 Task: Add an event with the title Second Coffee Meeting with Business Partner, date ''2023/10/25'', time 9:15 AM to 11:15 AMand add a description: Participants will learn the importance of active listening in effective communication. They will explore techniques for improving listening skills, such as maintaining eye.Select event color  Sage . Add location for the event as: 789 Great Sphinx of Giza, Giza, Egypt, logged in from the account softage.6@softage.netand send the event invitation to softage.3@softage.net and softage.4@softage.net. Set a reminder for the event Weekly on Sunday
Action: Mouse moved to (94, 126)
Screenshot: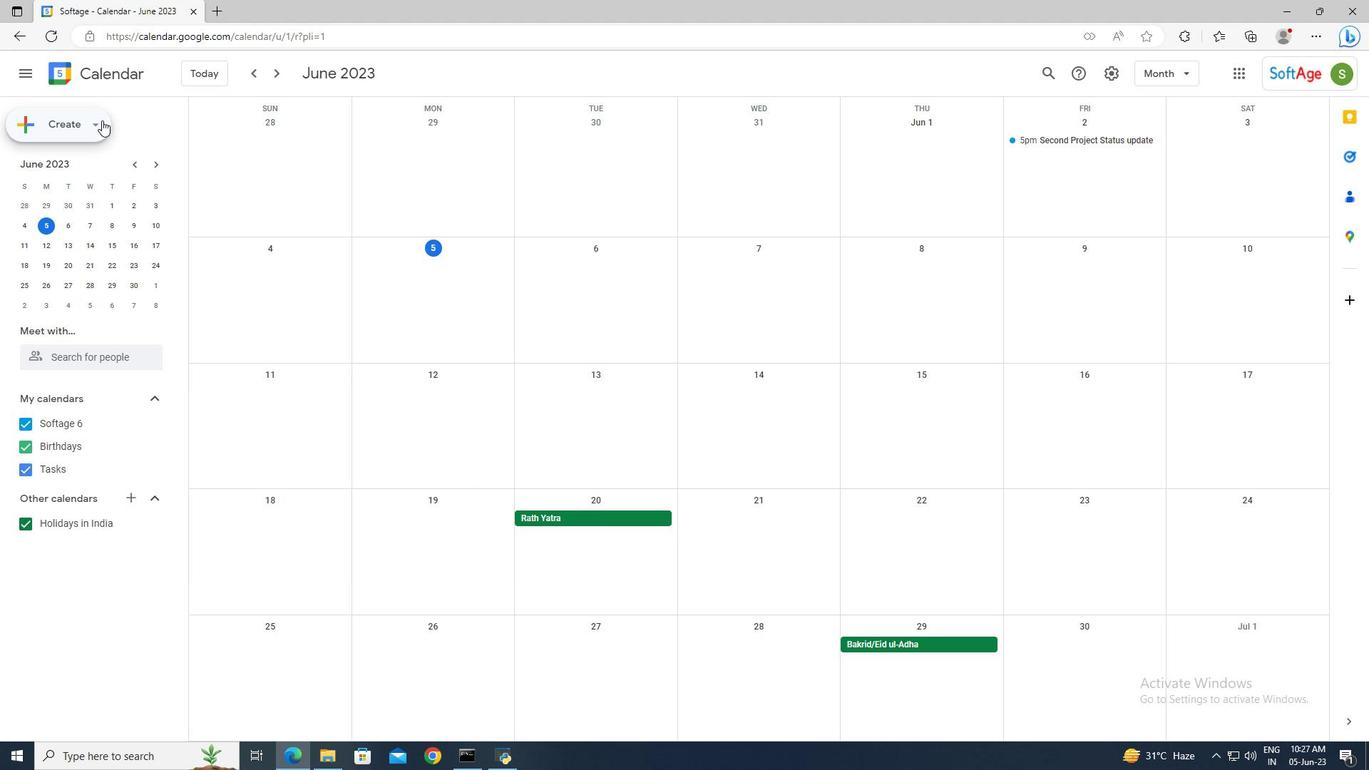 
Action: Mouse pressed left at (94, 126)
Screenshot: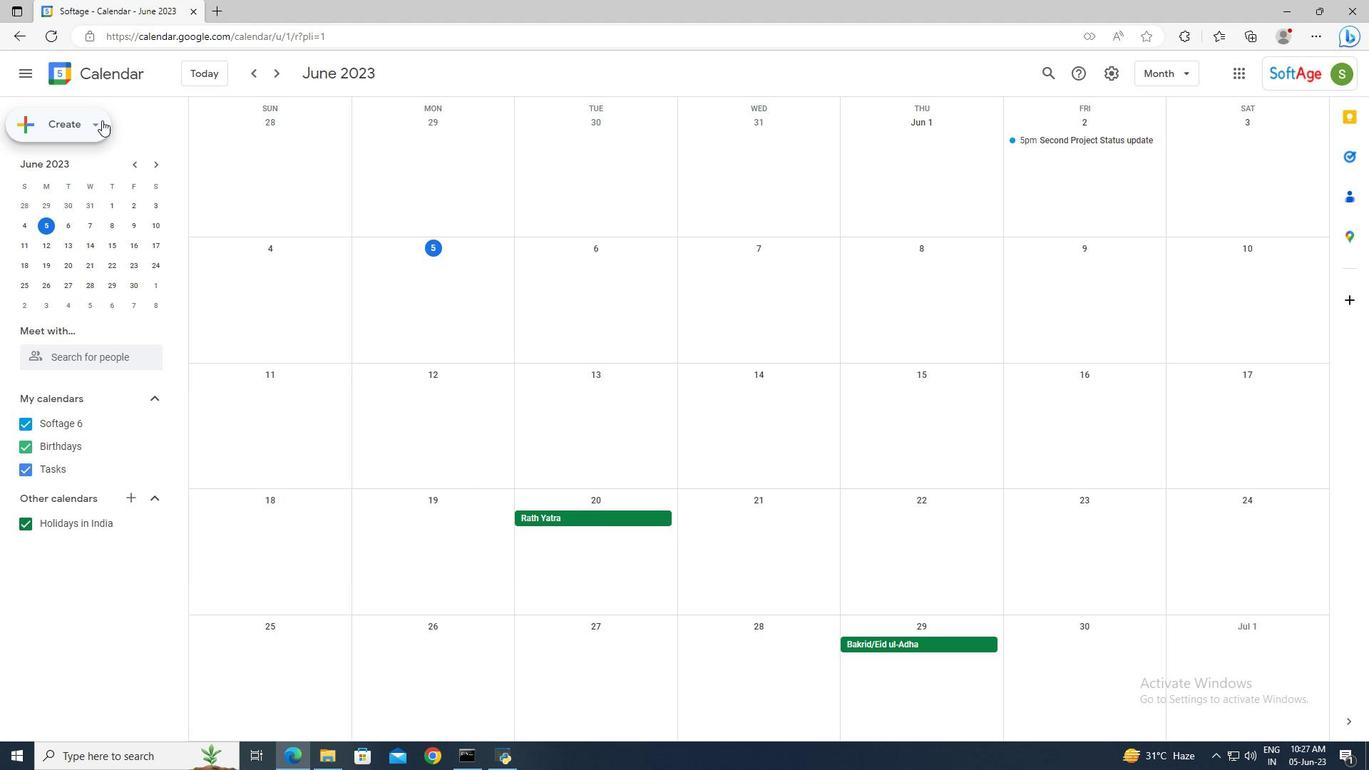 
Action: Mouse moved to (91, 159)
Screenshot: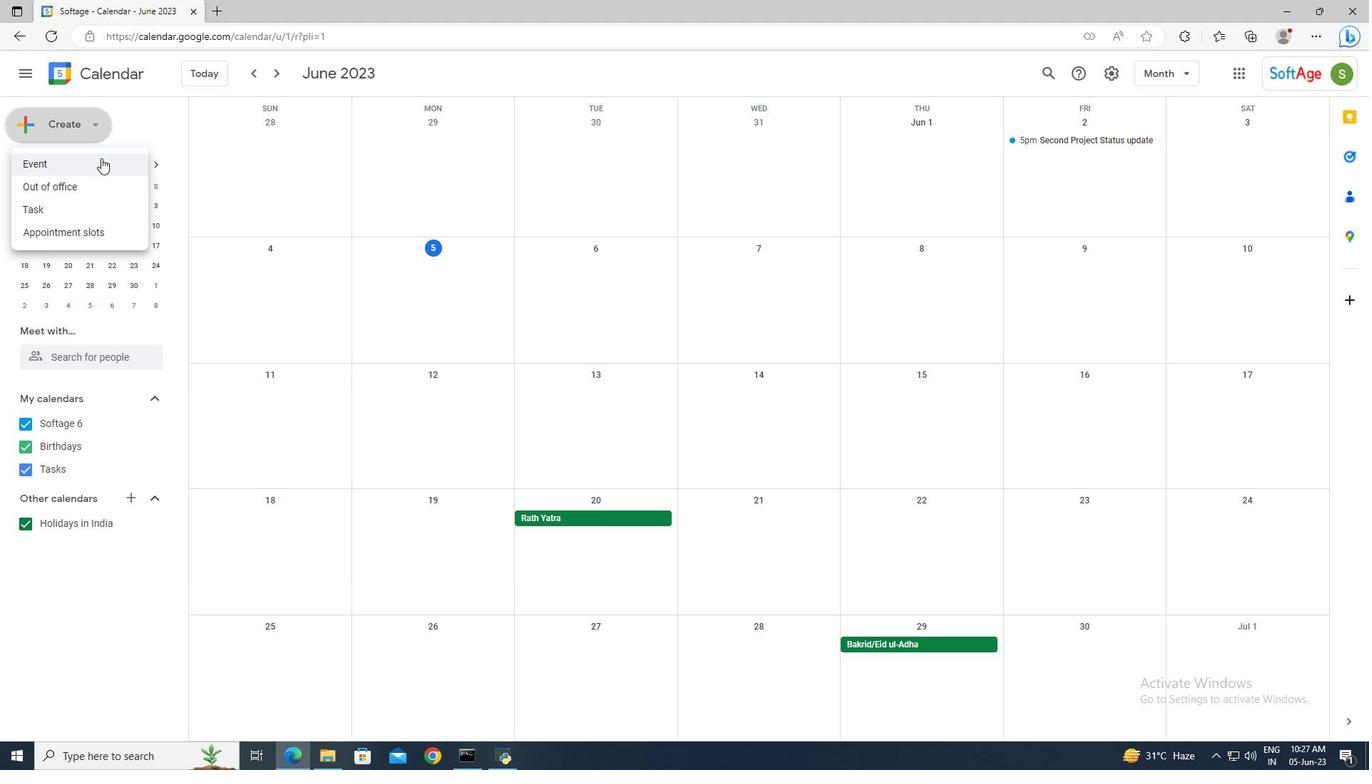 
Action: Mouse pressed left at (91, 159)
Screenshot: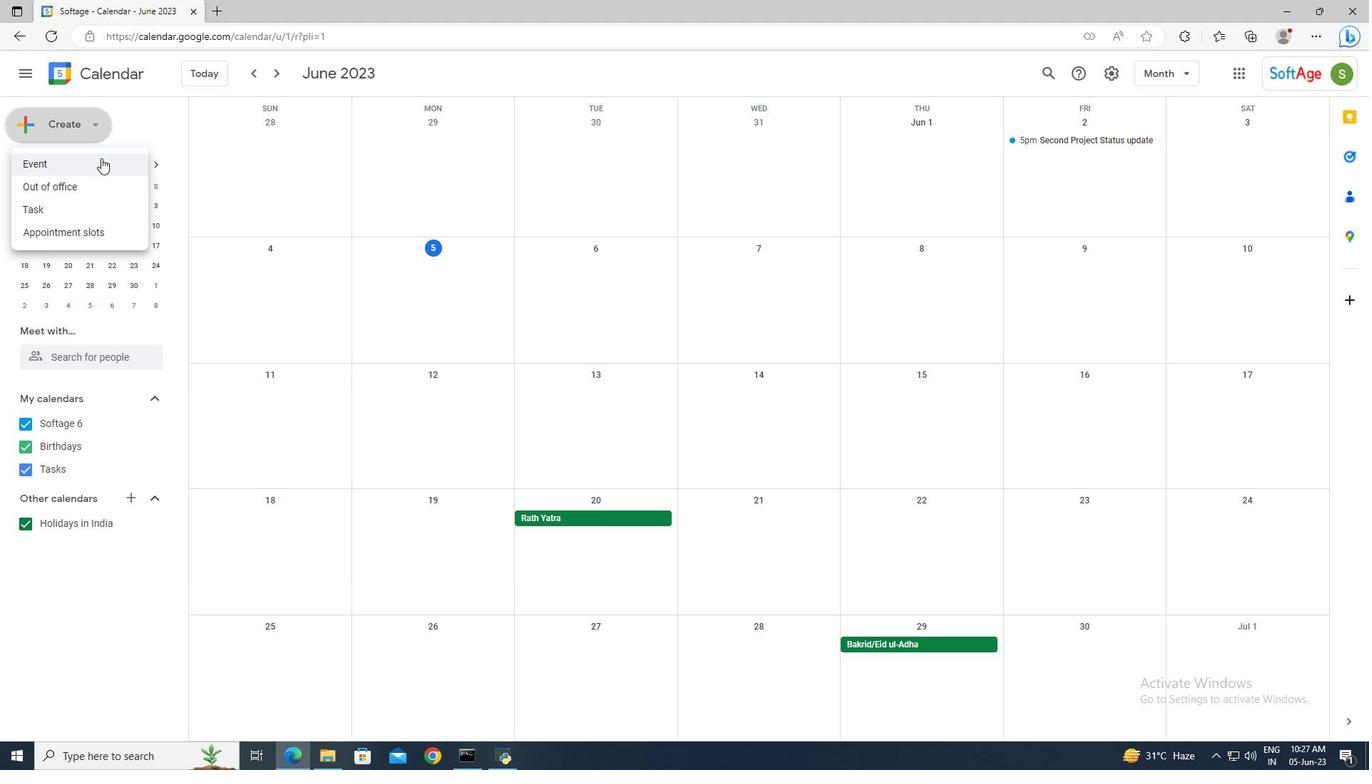 
Action: Mouse moved to (221, 562)
Screenshot: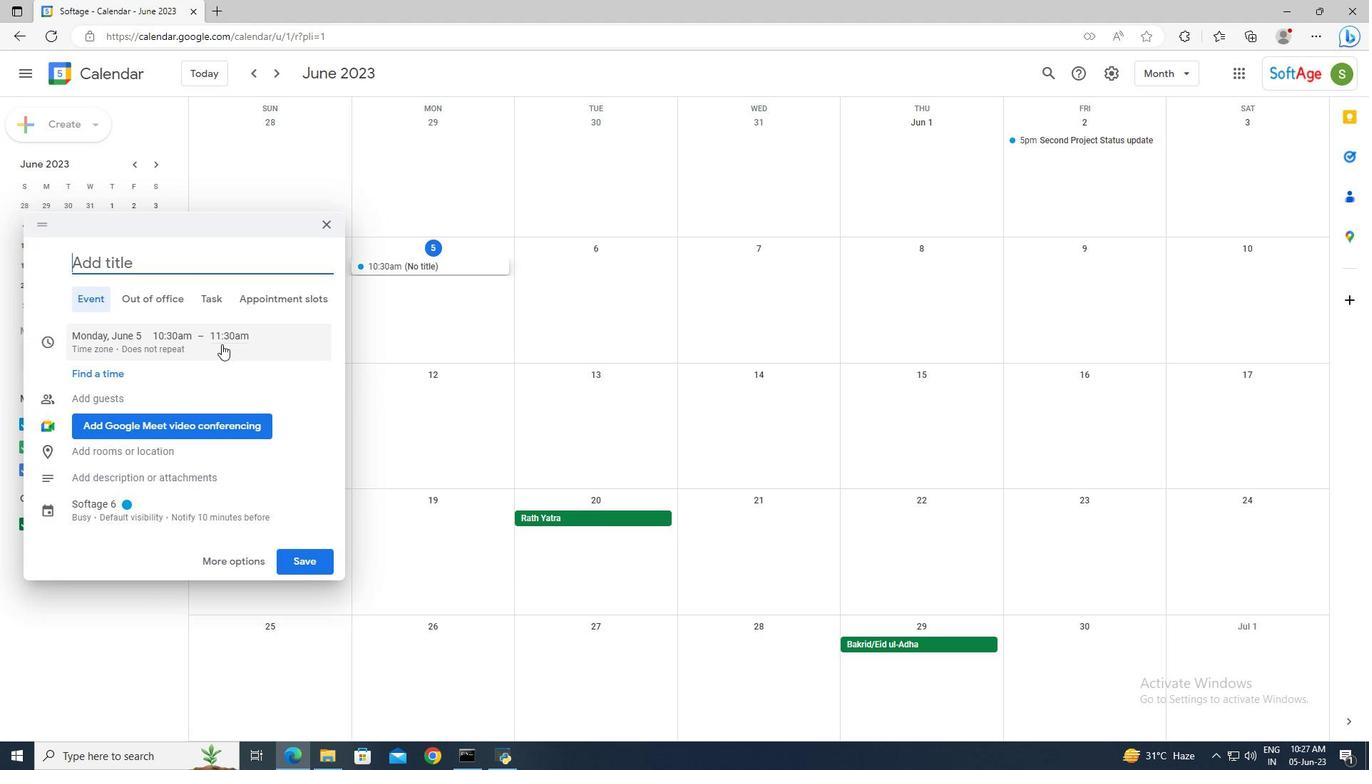 
Action: Mouse pressed left at (221, 562)
Screenshot: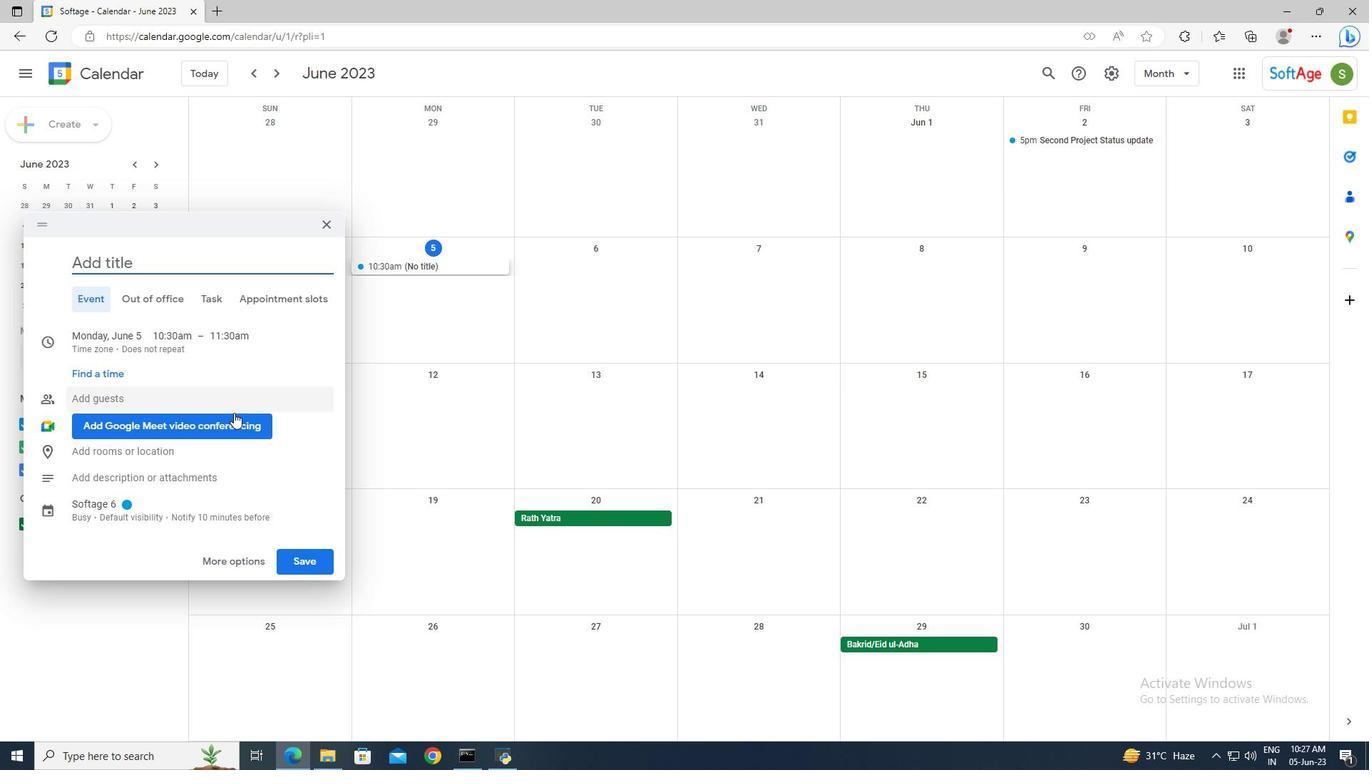 
Action: Mouse moved to (233, 79)
Screenshot: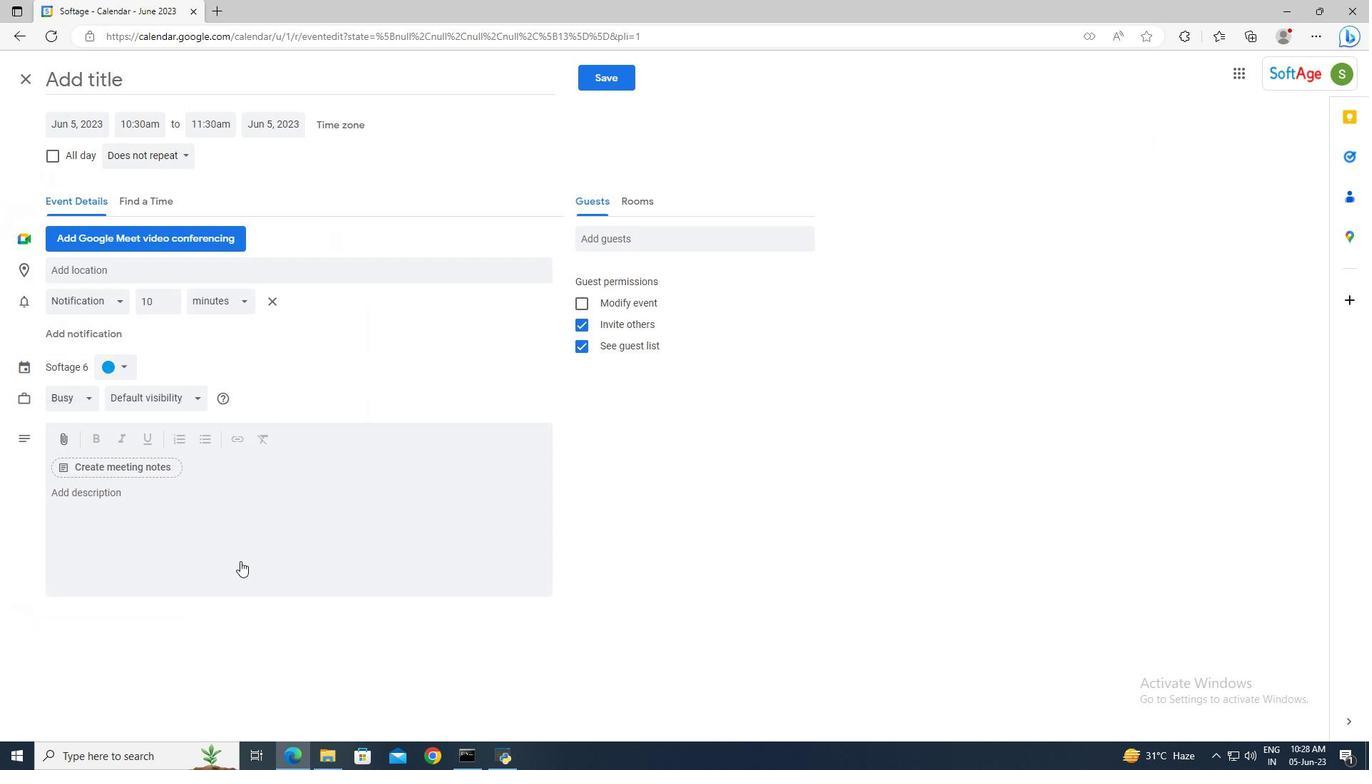 
Action: Mouse pressed left at (233, 79)
Screenshot: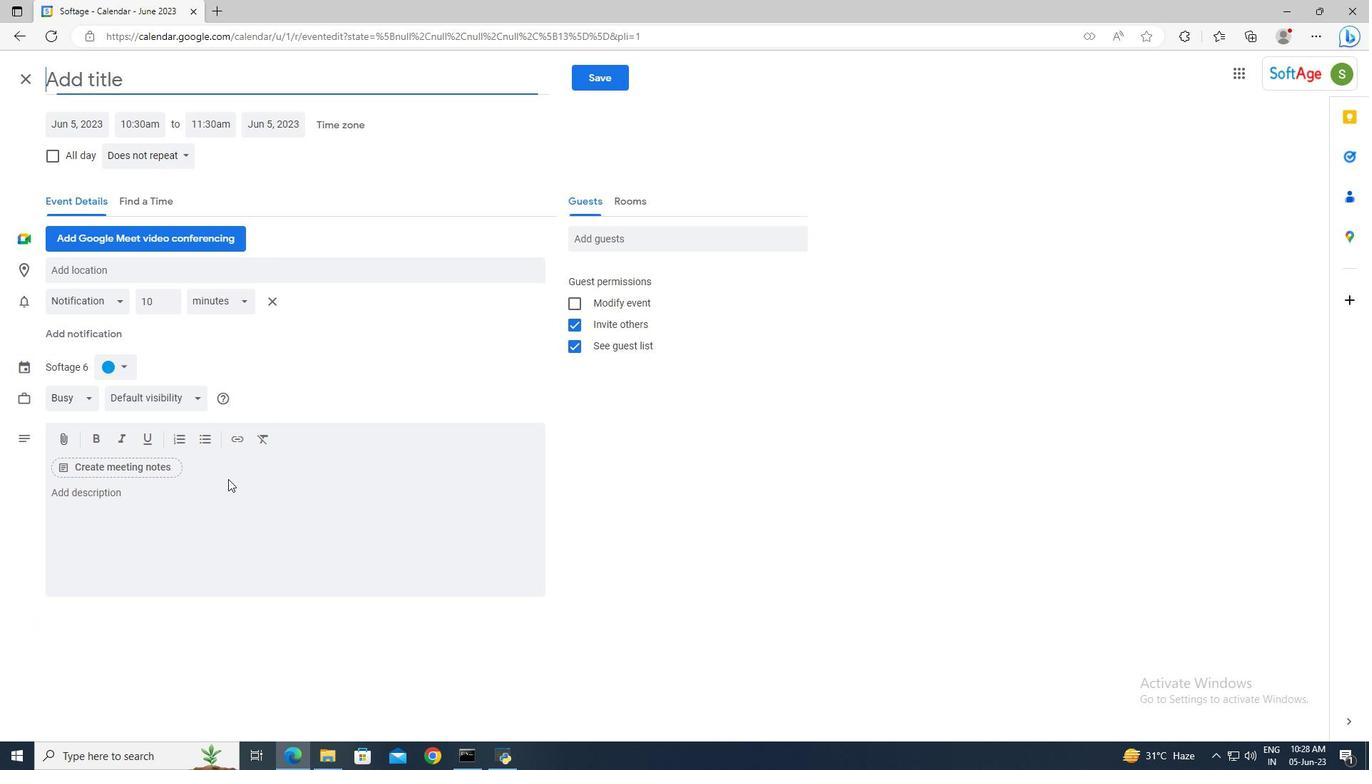 
Action: Mouse moved to (233, 79)
Screenshot: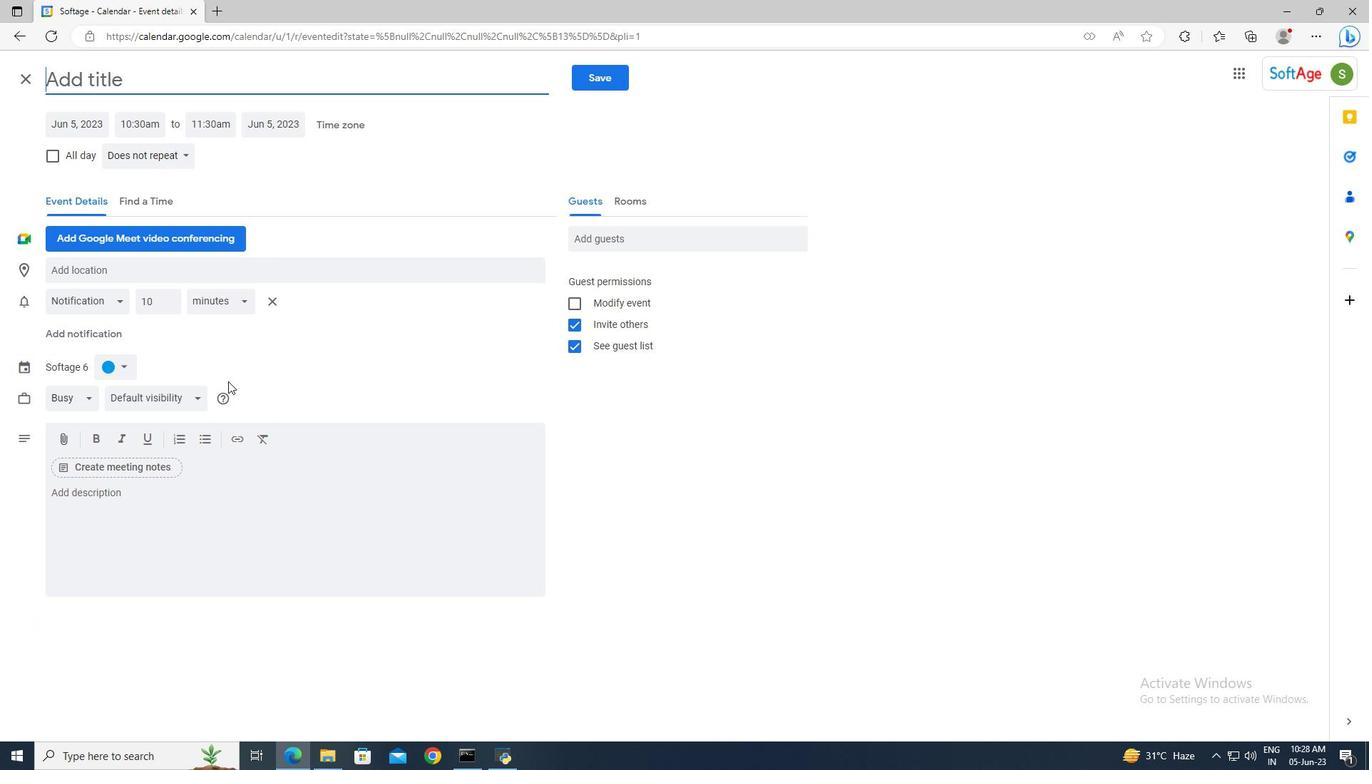 
Action: Key pressed <Key.shift>Second<Key.space><Key.shift>Coffee<Key.space><Key.shift>Meeting<Key.space>with<Key.space><Key.shift>Business<Key.space><Key.shift>Partner<Key.enter>
Screenshot: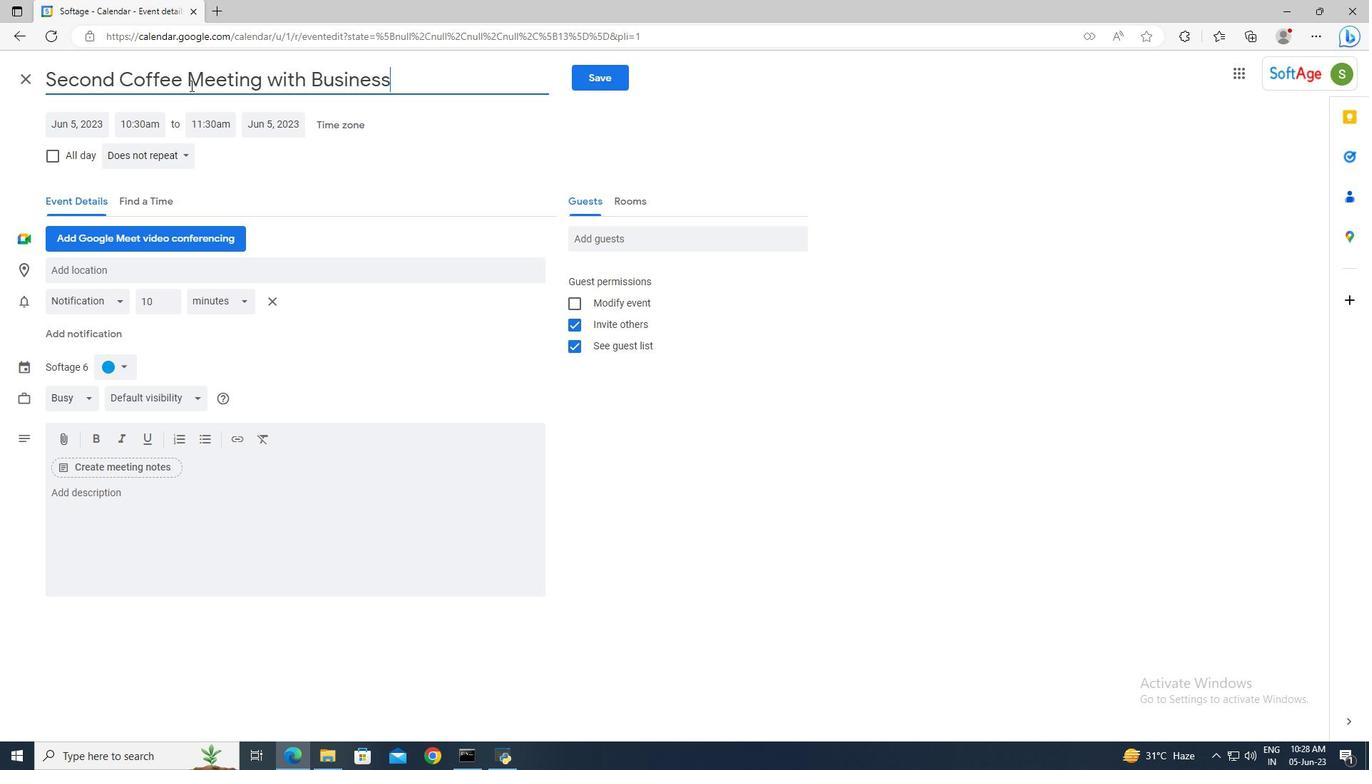 
Action: Mouse moved to (102, 120)
Screenshot: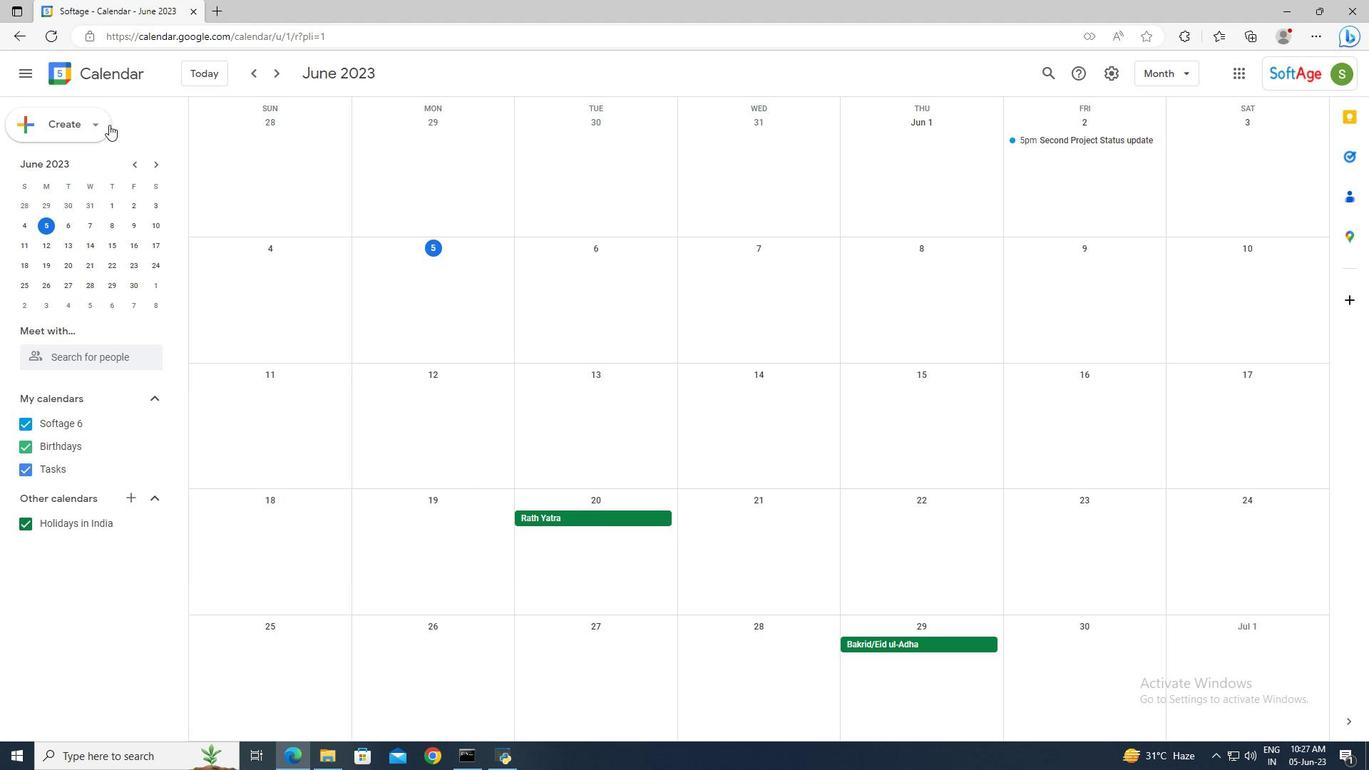
Action: Mouse pressed left at (102, 120)
Screenshot: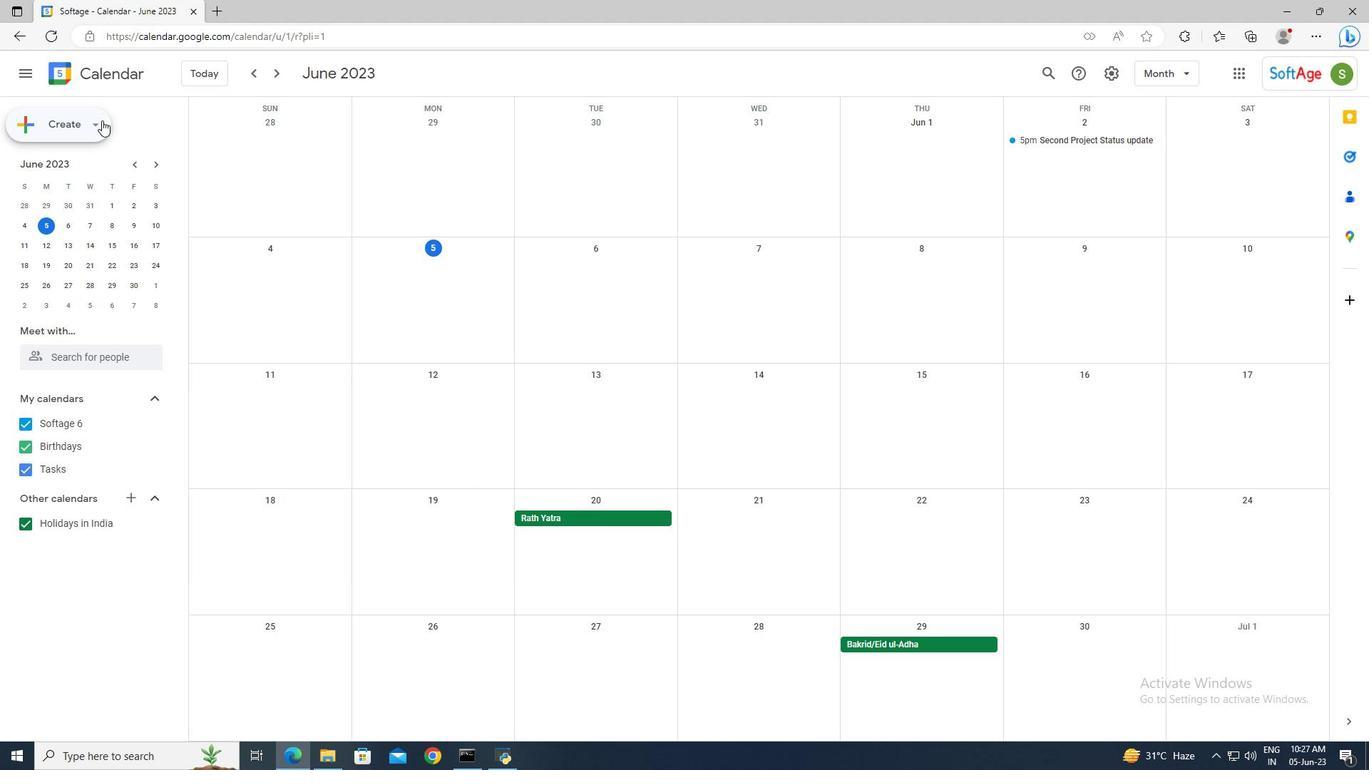 
Action: Mouse moved to (101, 158)
Screenshot: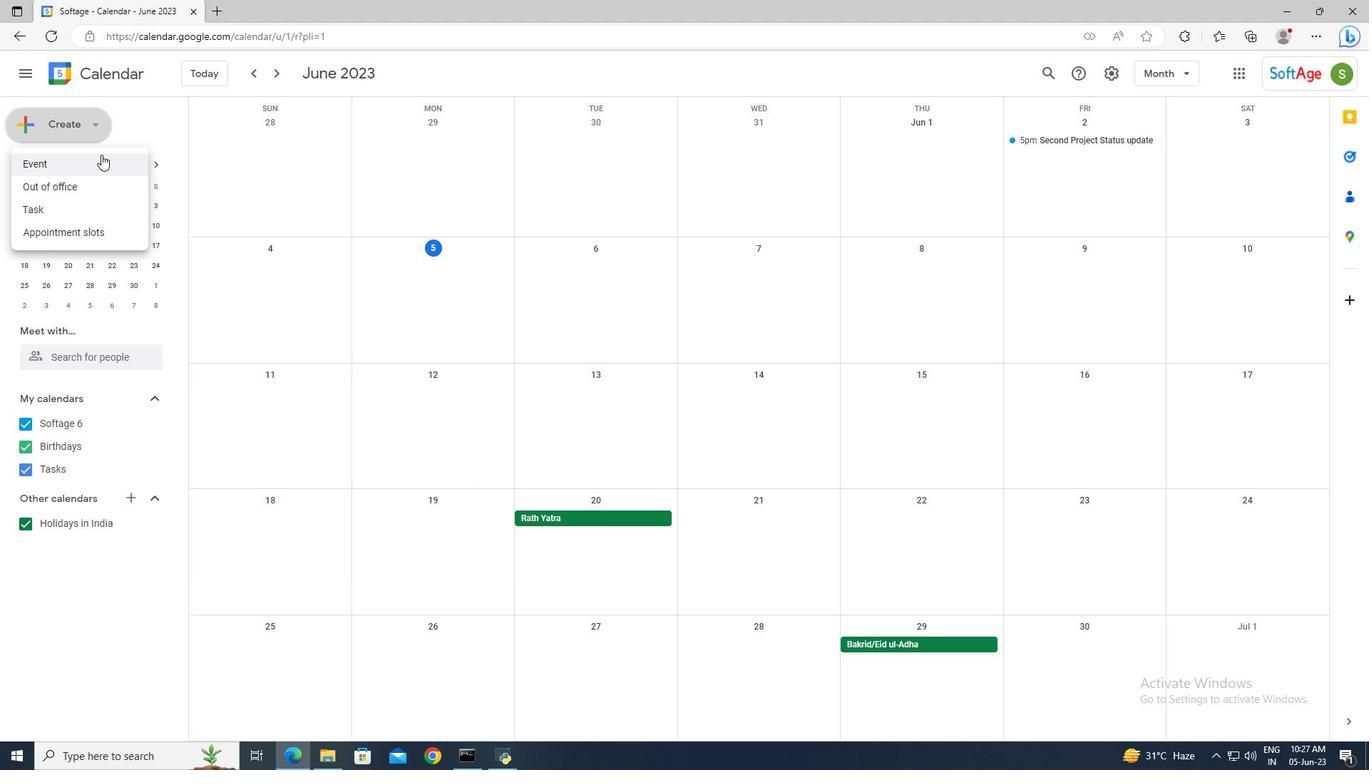 
Action: Mouse pressed left at (101, 158)
Screenshot: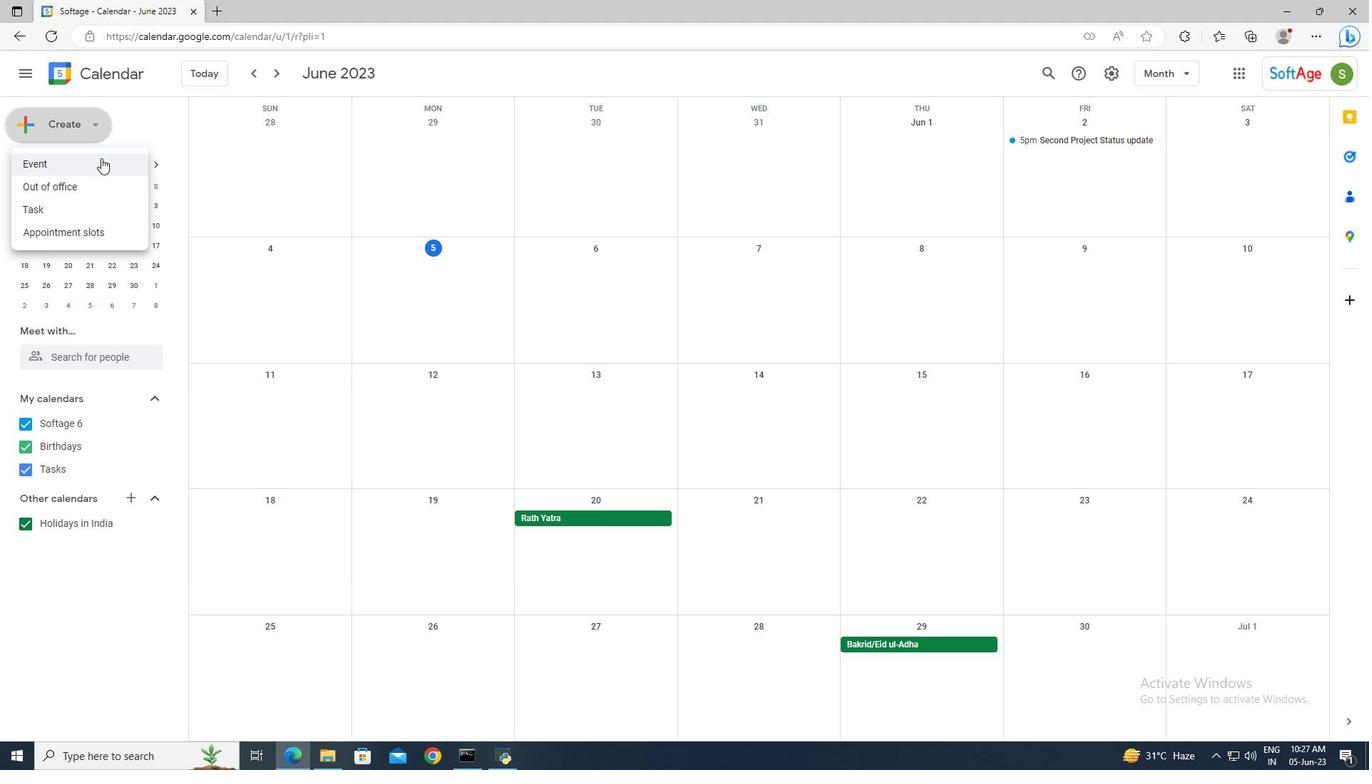 
Action: Mouse moved to (239, 565)
Screenshot: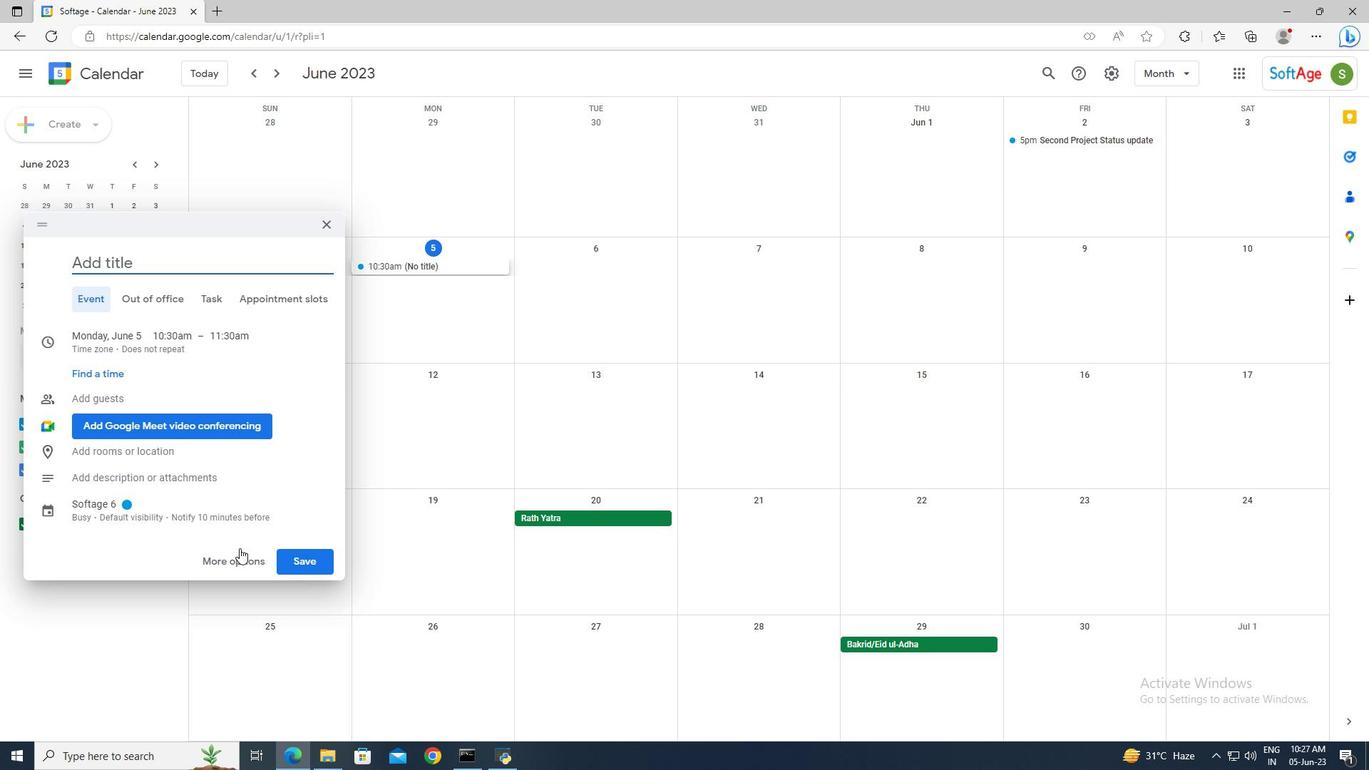 
Action: Mouse pressed left at (239, 565)
Screenshot: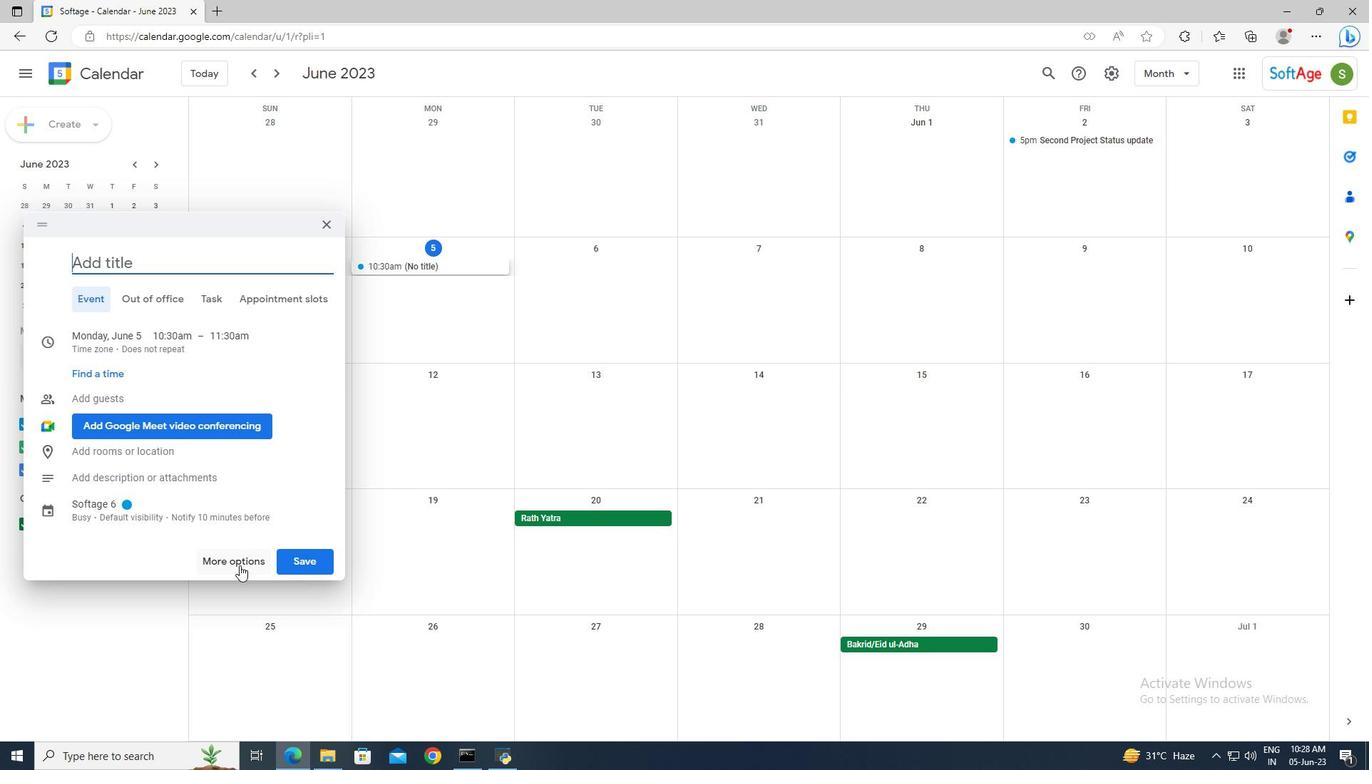 
Action: Mouse moved to (190, 85)
Screenshot: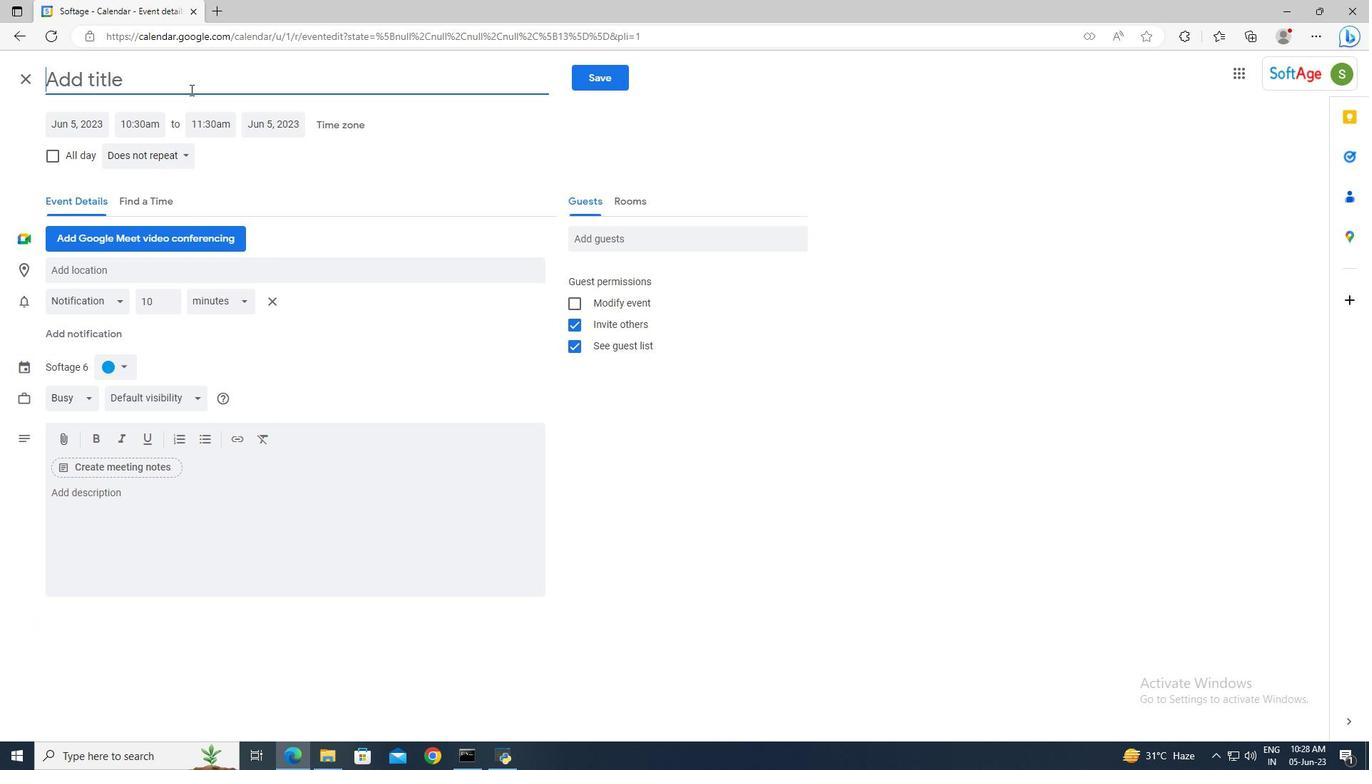 
Action: Mouse pressed left at (190, 85)
Screenshot: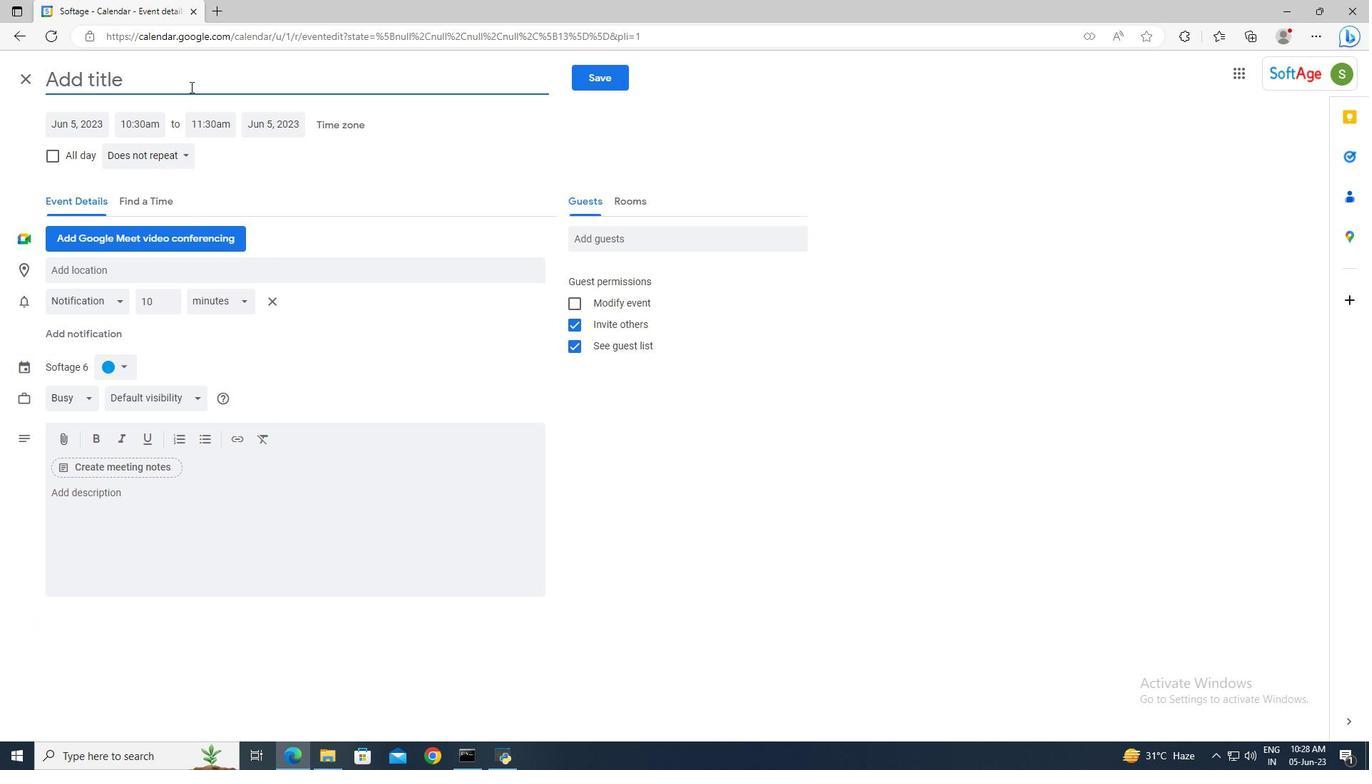
Action: Key pressed <Key.shift>Second<Key.space><Key.shift>Coffe<Key.space><Key.shift><Key.backspace>e<Key.space><Key.shift>Meeting<Key.space>with<Key.space><Key.shift>Business<Key.space><Key.shift>Partner
Screenshot: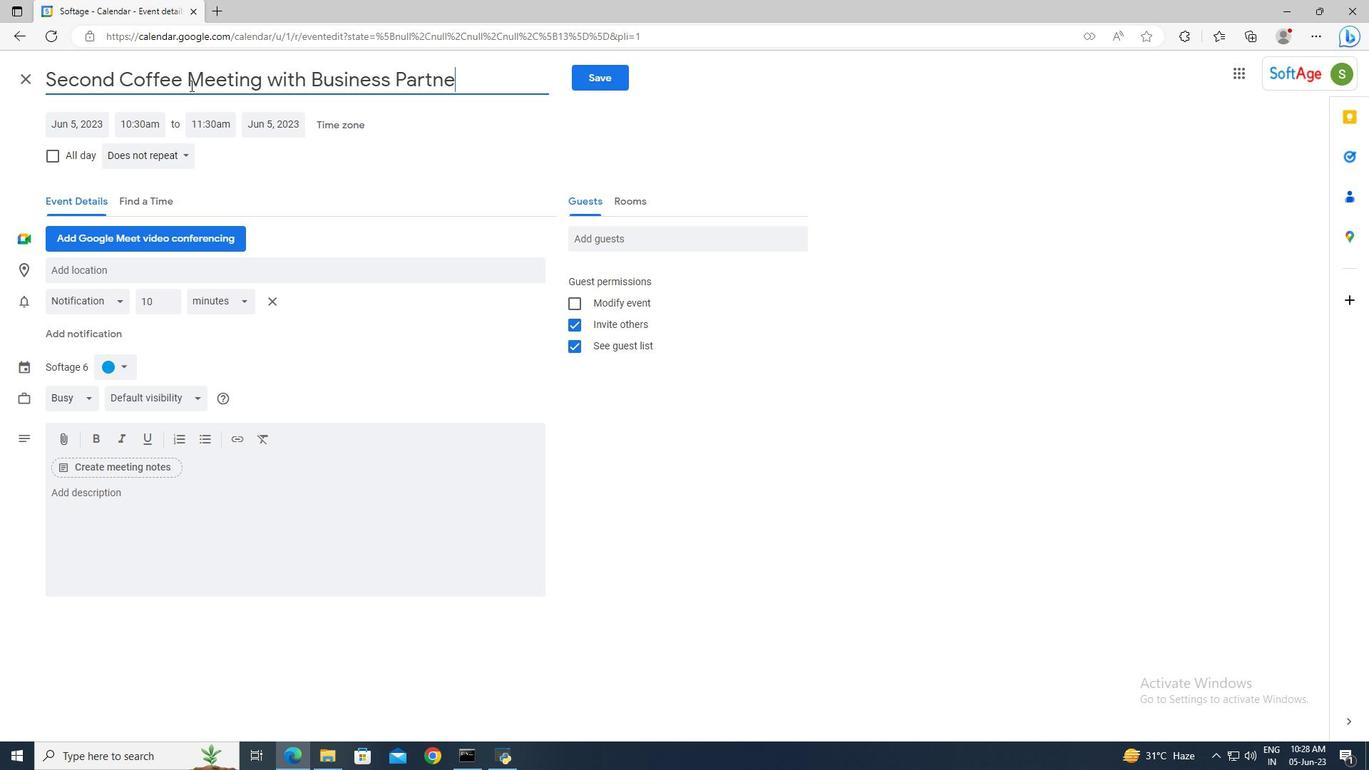 
Action: Mouse moved to (67, 124)
Screenshot: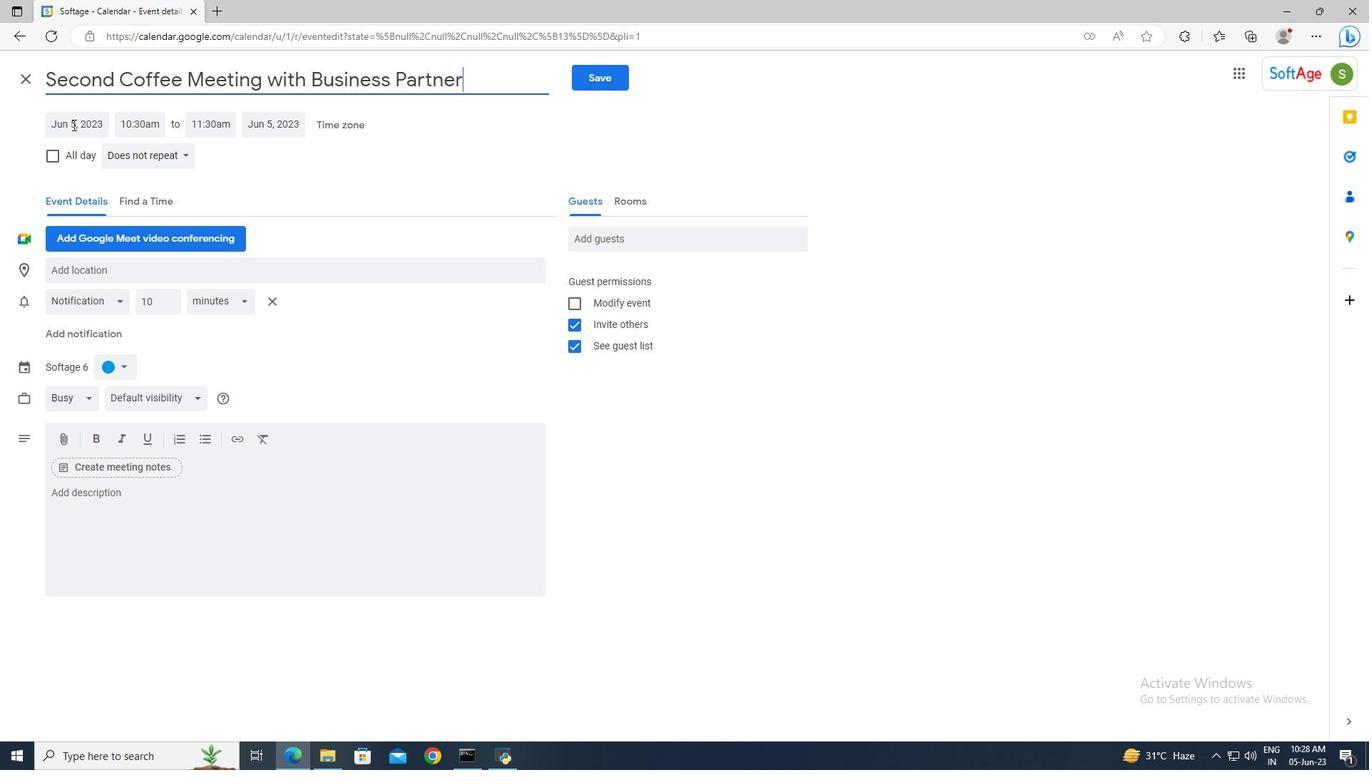 
Action: Mouse pressed left at (67, 124)
Screenshot: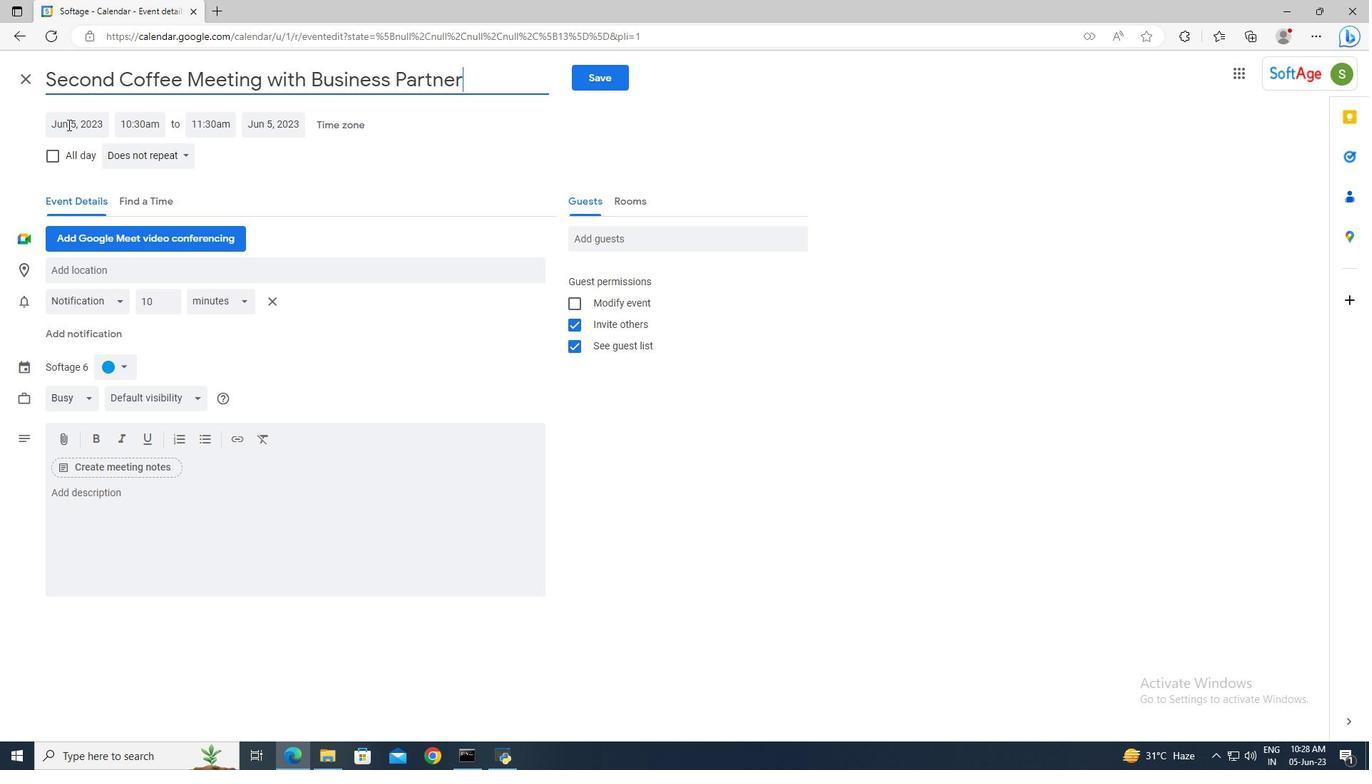 
Action: Mouse moved to (222, 154)
Screenshot: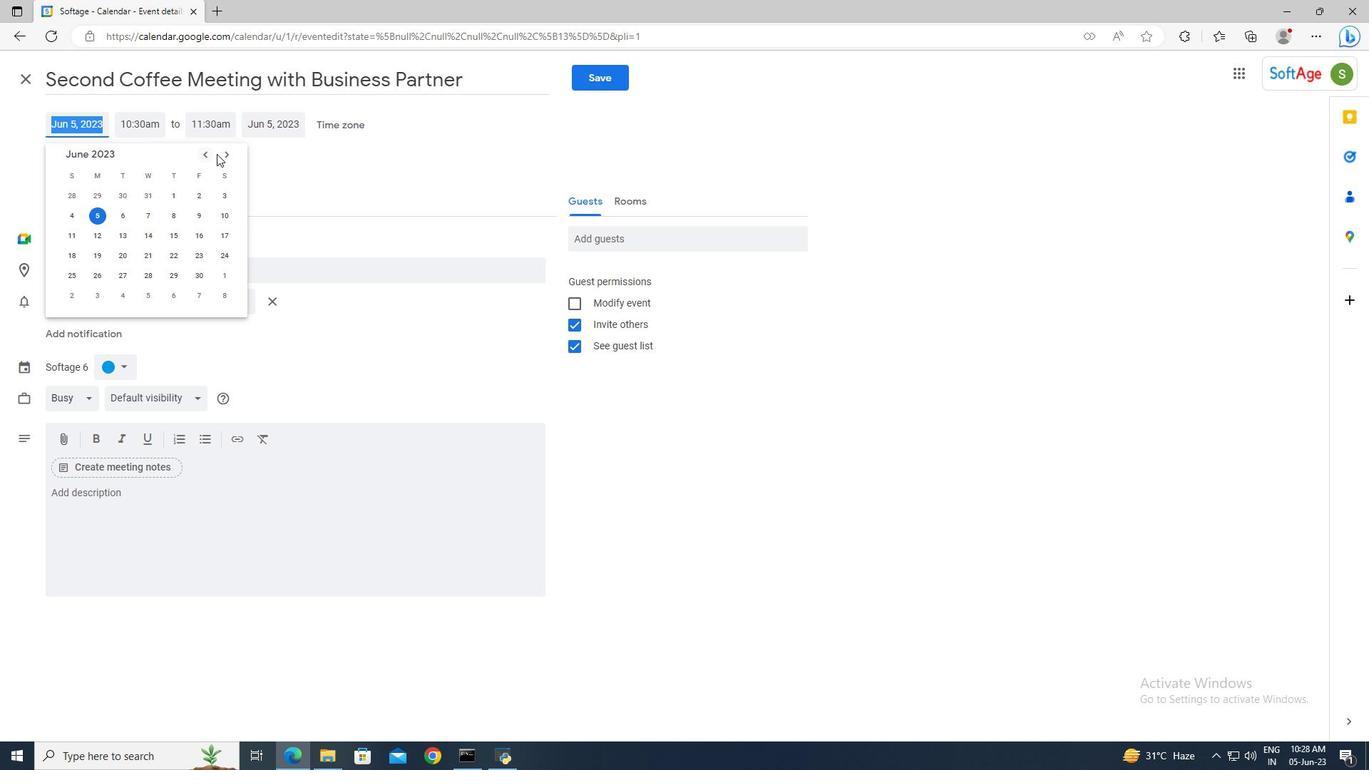 
Action: Mouse pressed left at (222, 154)
Screenshot: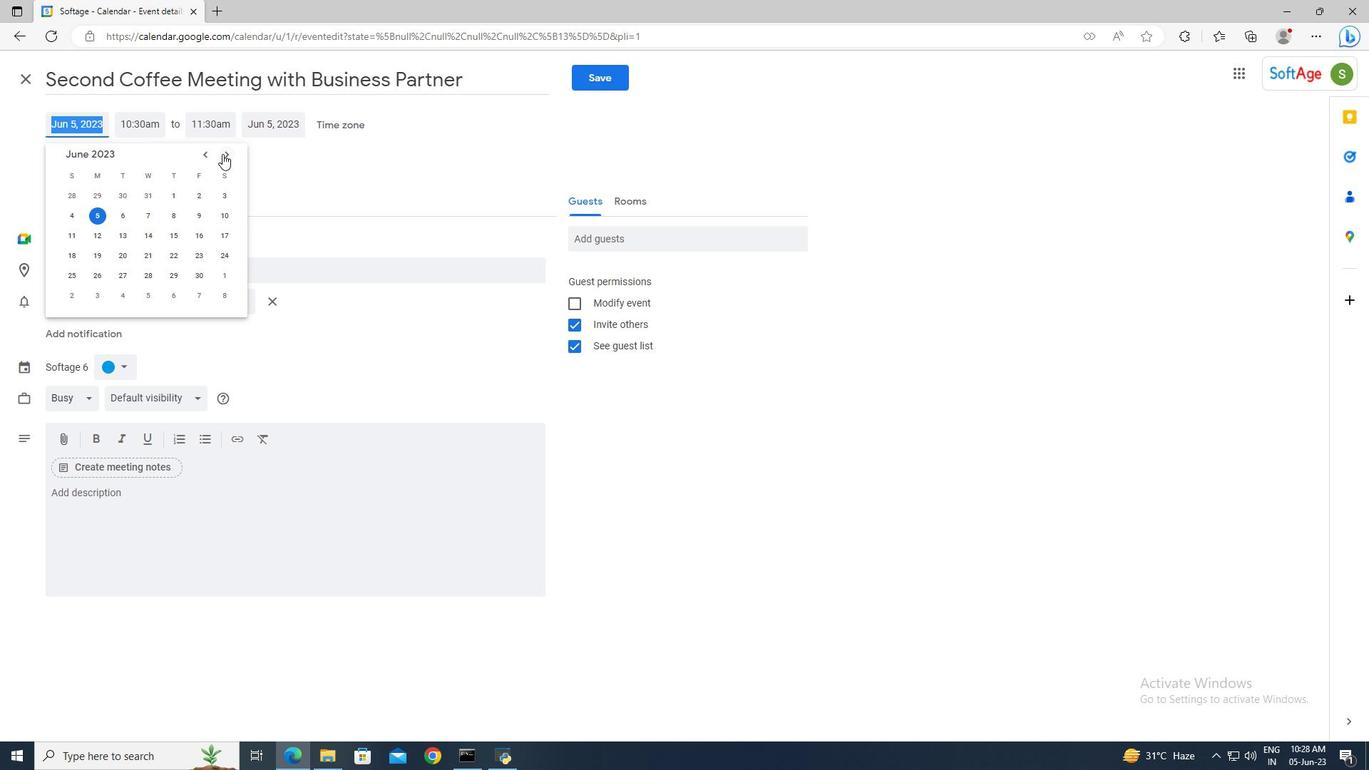 
Action: Mouse pressed left at (222, 154)
Screenshot: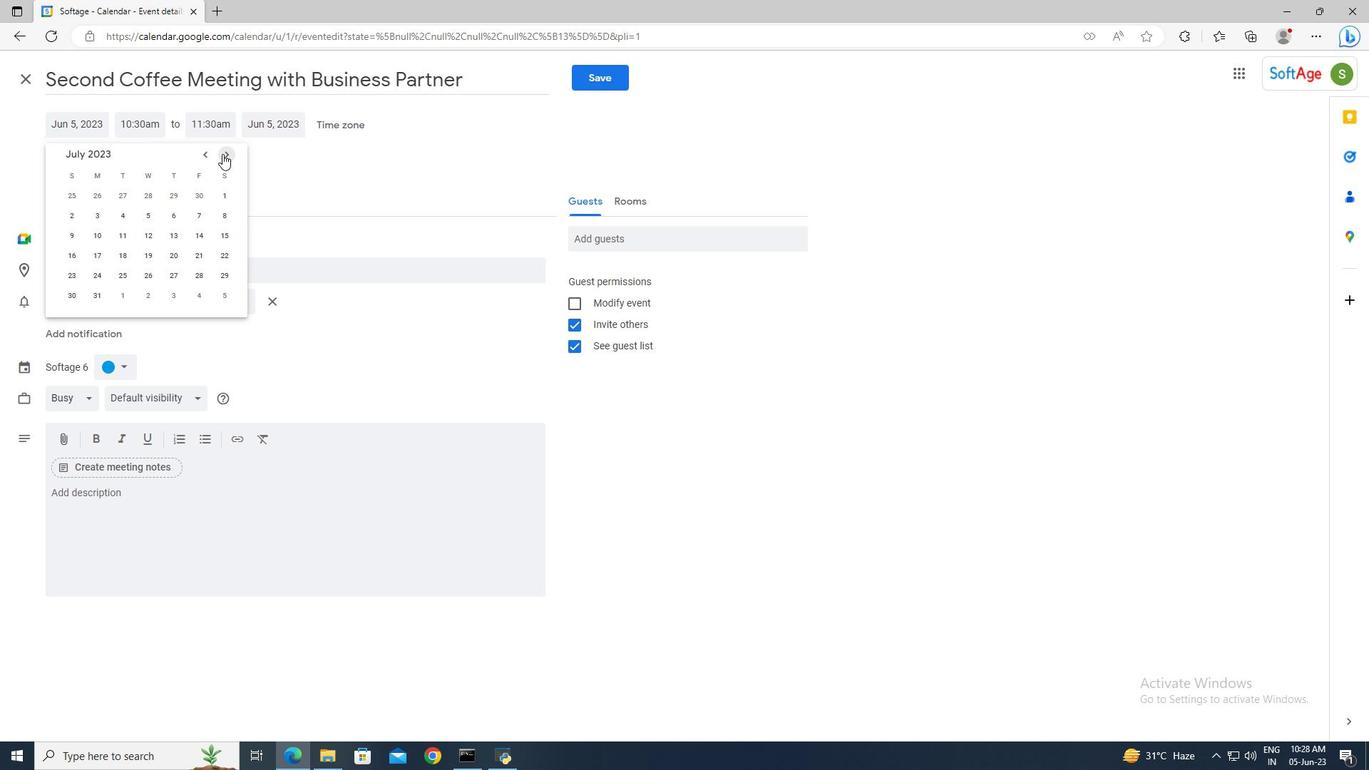 
Action: Mouse pressed left at (222, 154)
Screenshot: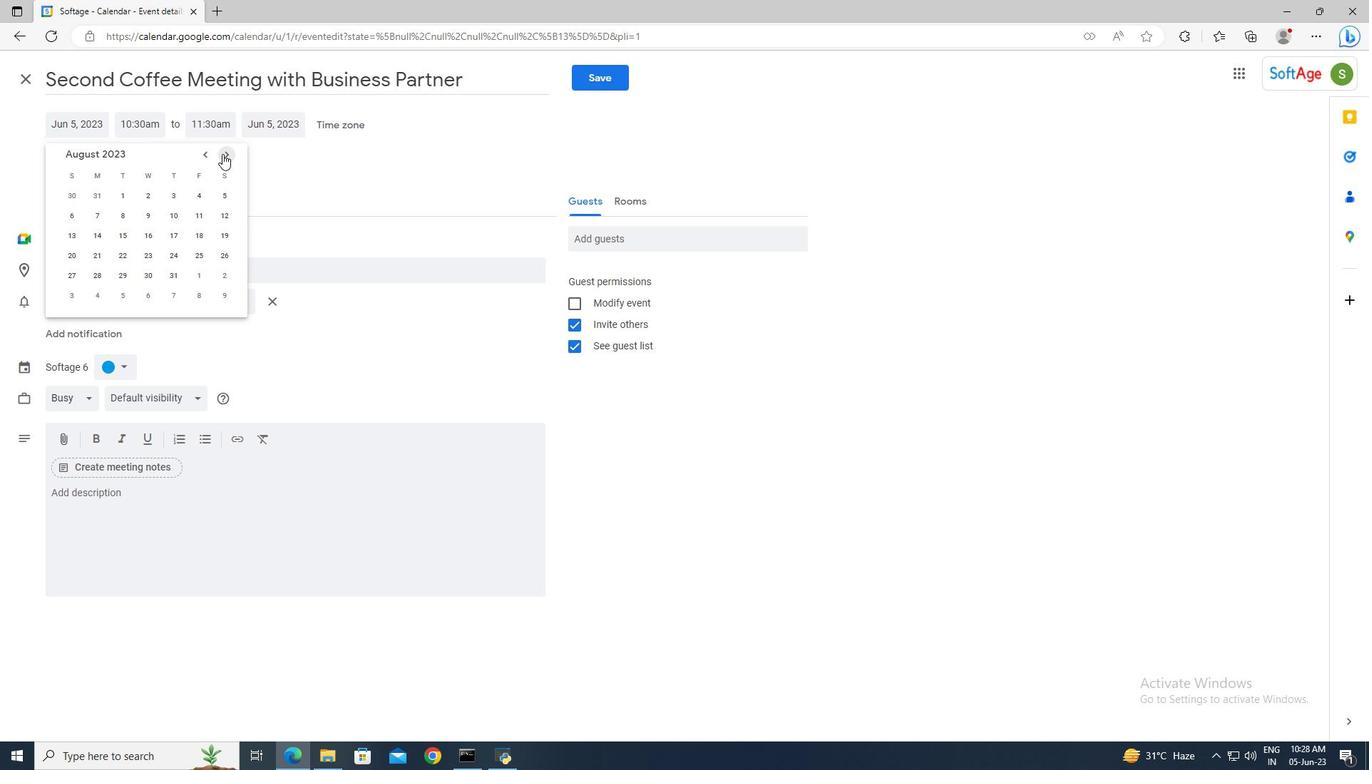 
Action: Mouse pressed left at (222, 154)
Screenshot: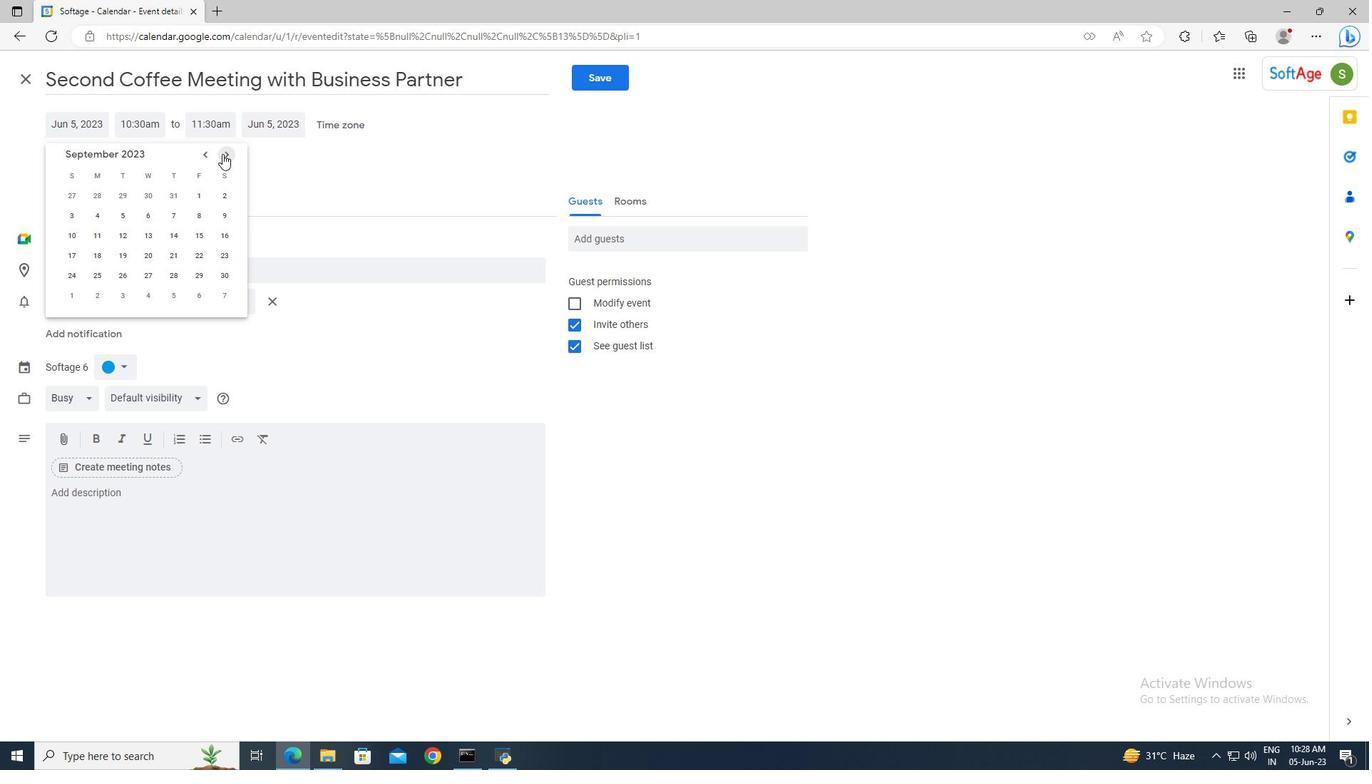 
Action: Mouse moved to (151, 253)
Screenshot: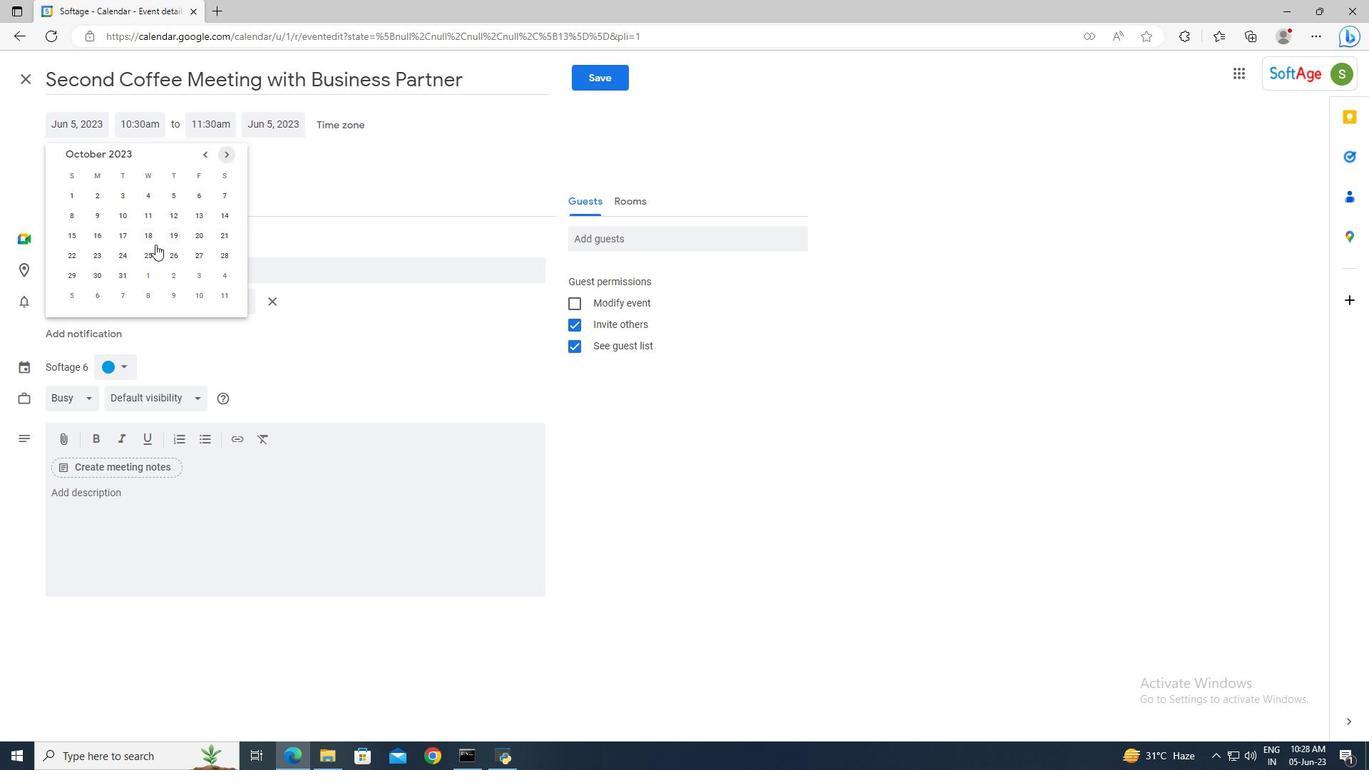 
Action: Mouse pressed left at (151, 253)
Screenshot: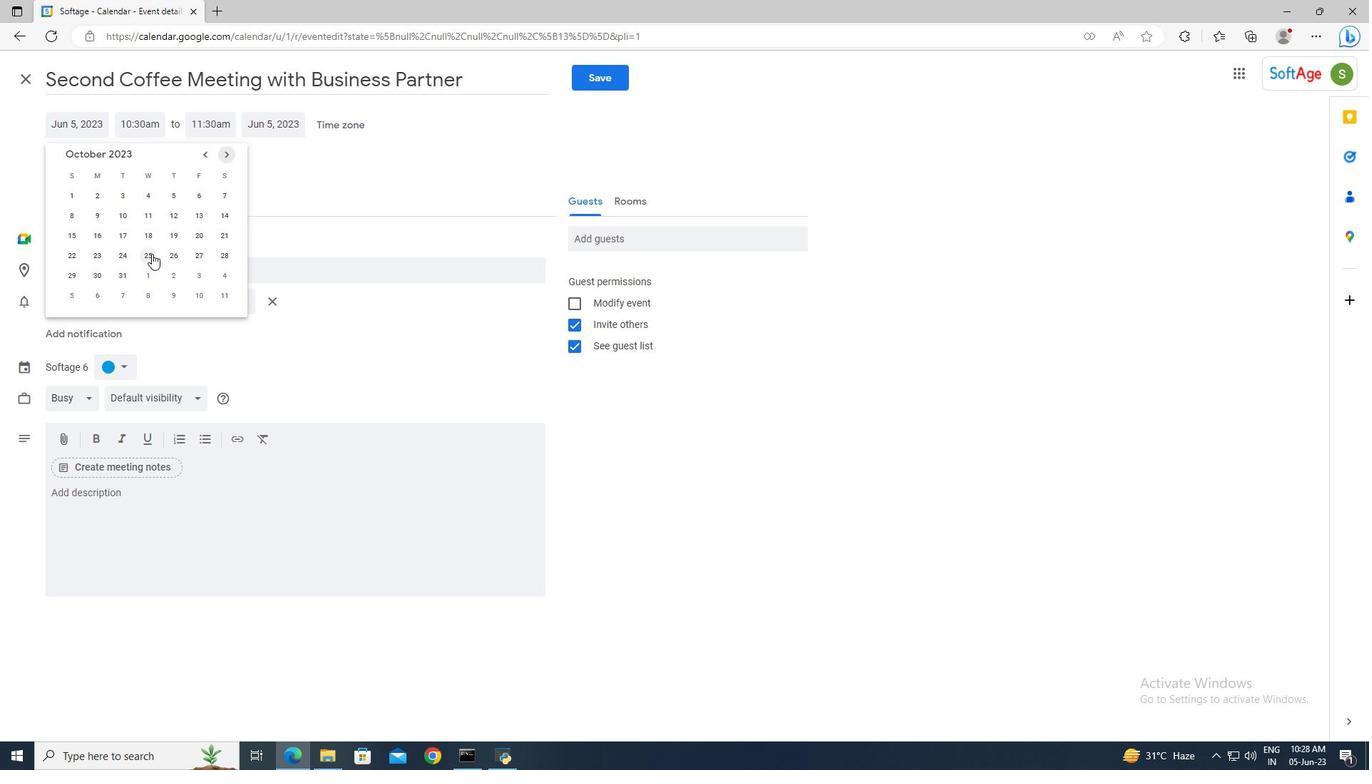 
Action: Mouse moved to (151, 126)
Screenshot: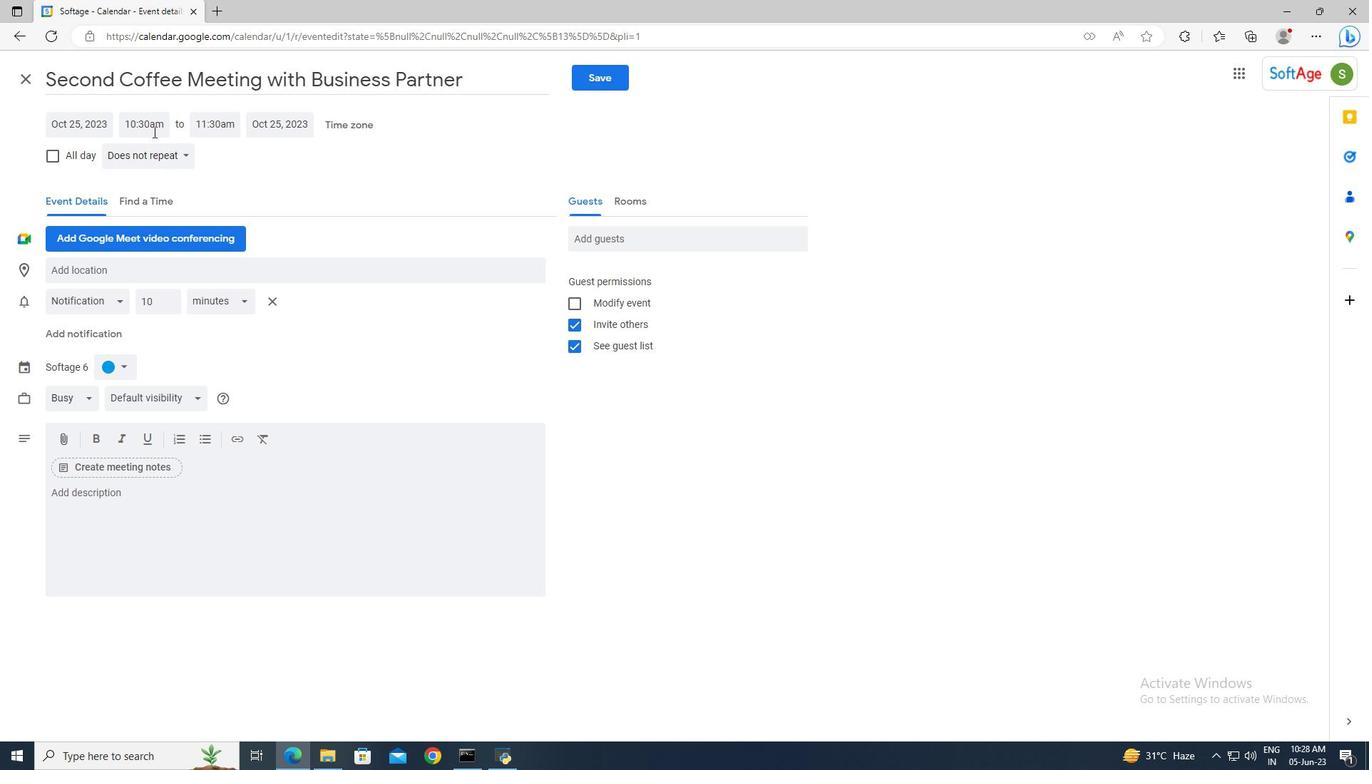 
Action: Mouse pressed left at (151, 126)
Screenshot: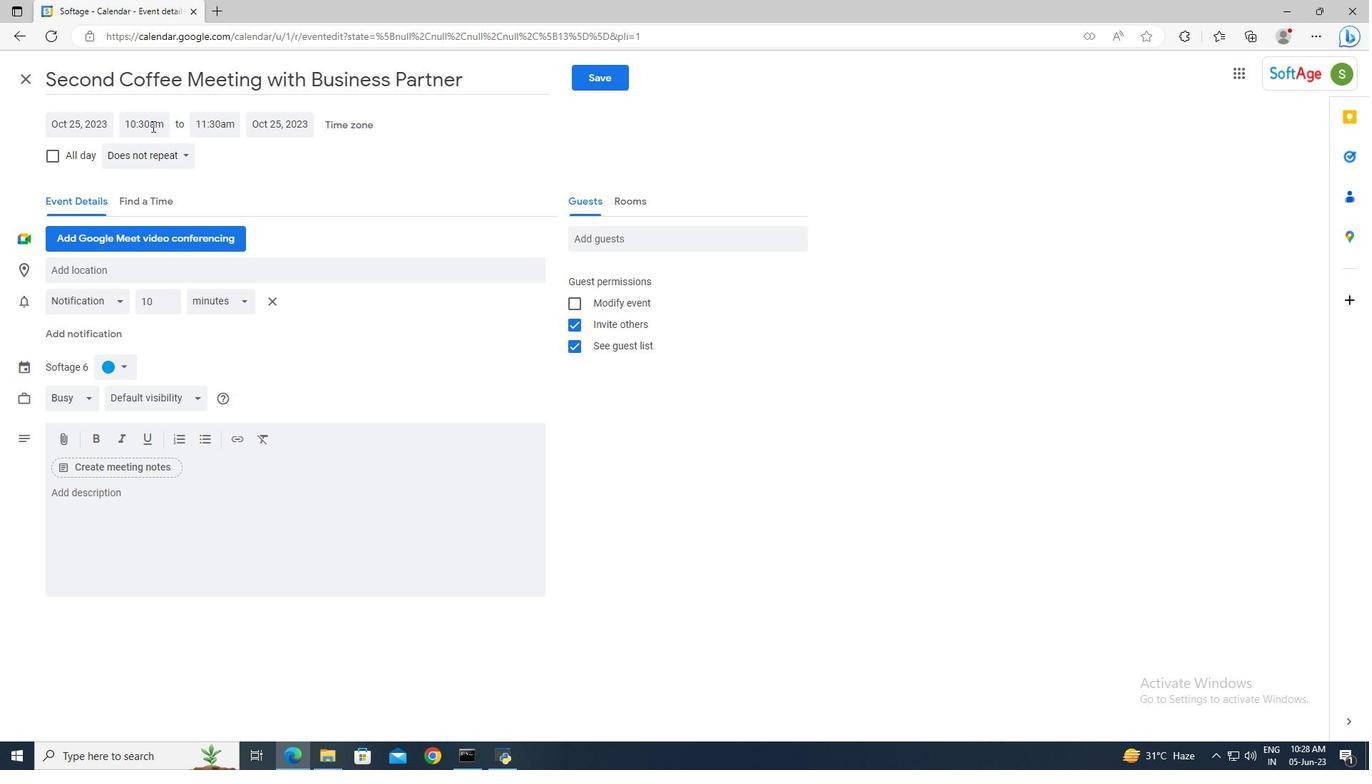
Action: Key pressed 9<Key.shift>:15am<Key.enter><Key.tab>11<Key.shift>:15<Key.enter>
Screenshot: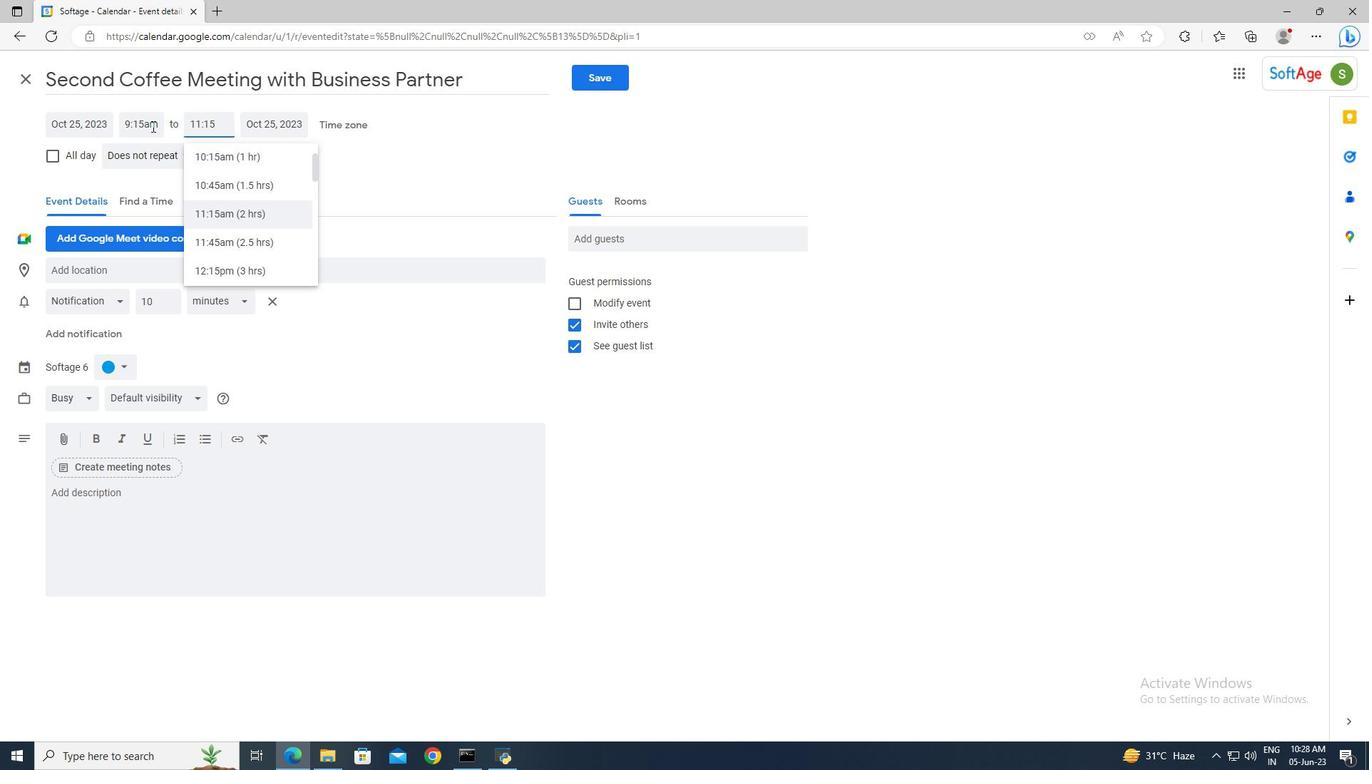 
Action: Mouse moved to (142, 495)
Screenshot: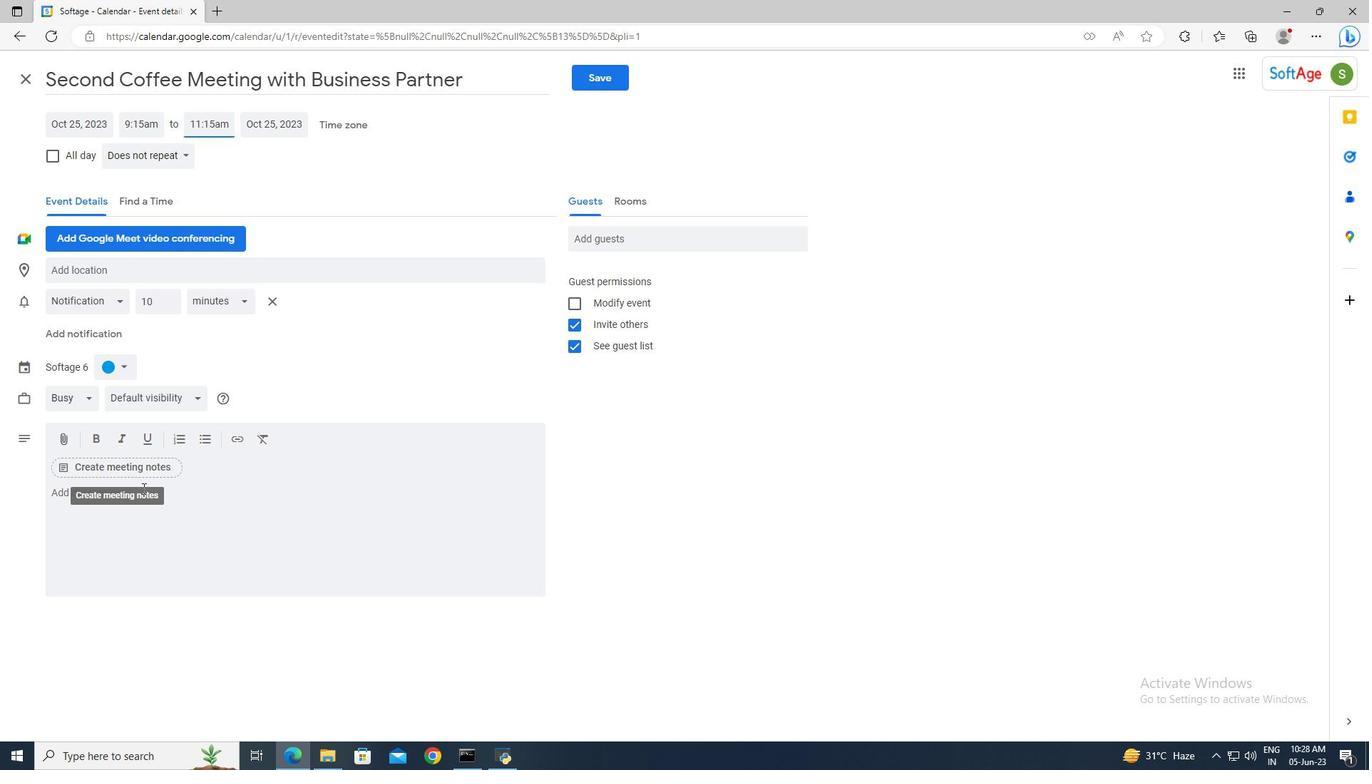 
Action: Mouse pressed left at (142, 495)
Screenshot: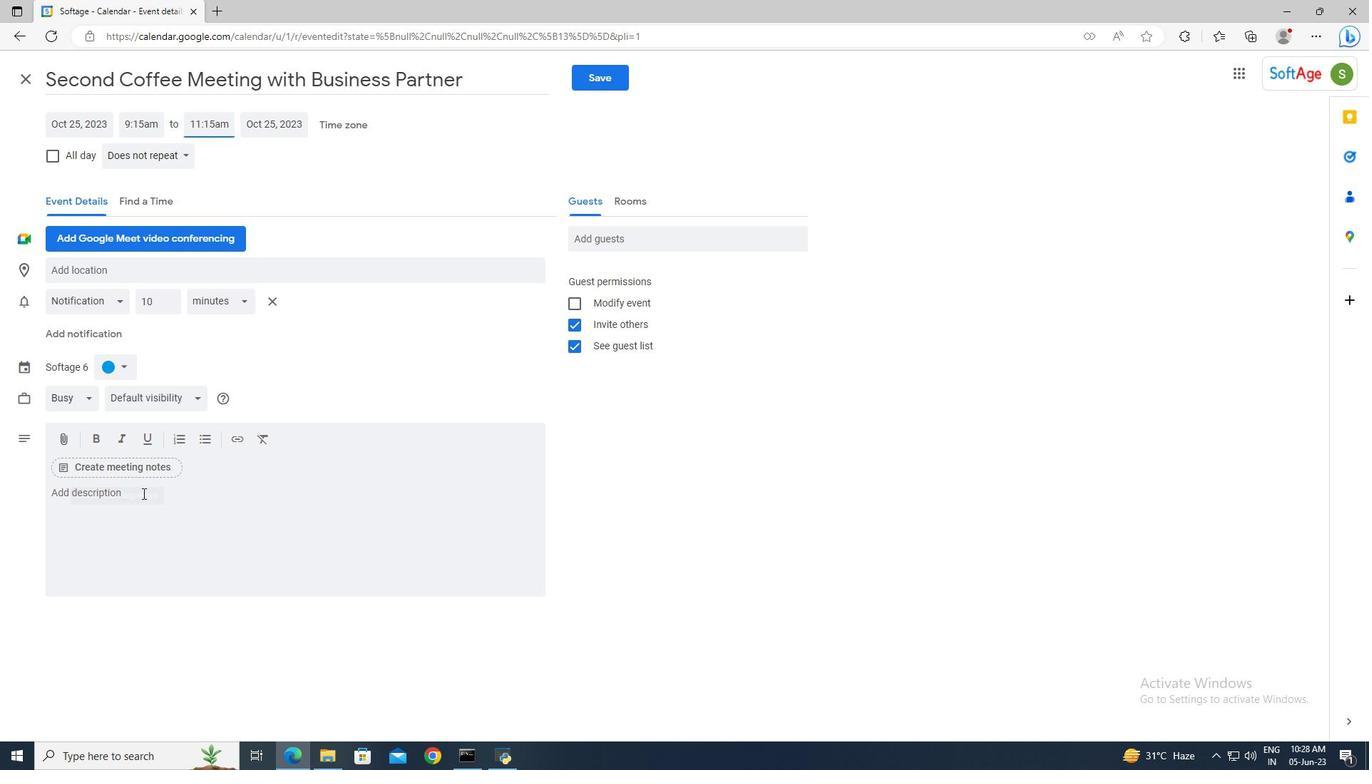 
Action: Key pressed <Key.shift>Participants<Key.space>will<Key.space>learn<Key.space>the<Key.space>importance<Key.space>of<Key.space>active<Key.space>listening<Key.space>in<Key.space>effective<Key.space>communication.<Key.space><Key.shift>They<Key.space>will<Key.space>explore<Key.space>techniques<Key.space>for<Key.space>improving<Key.space>listening<Key.space>skills,<Key.space>such<Key.space>as<Key.space>maintaining<Key.space>eye.
Screenshot: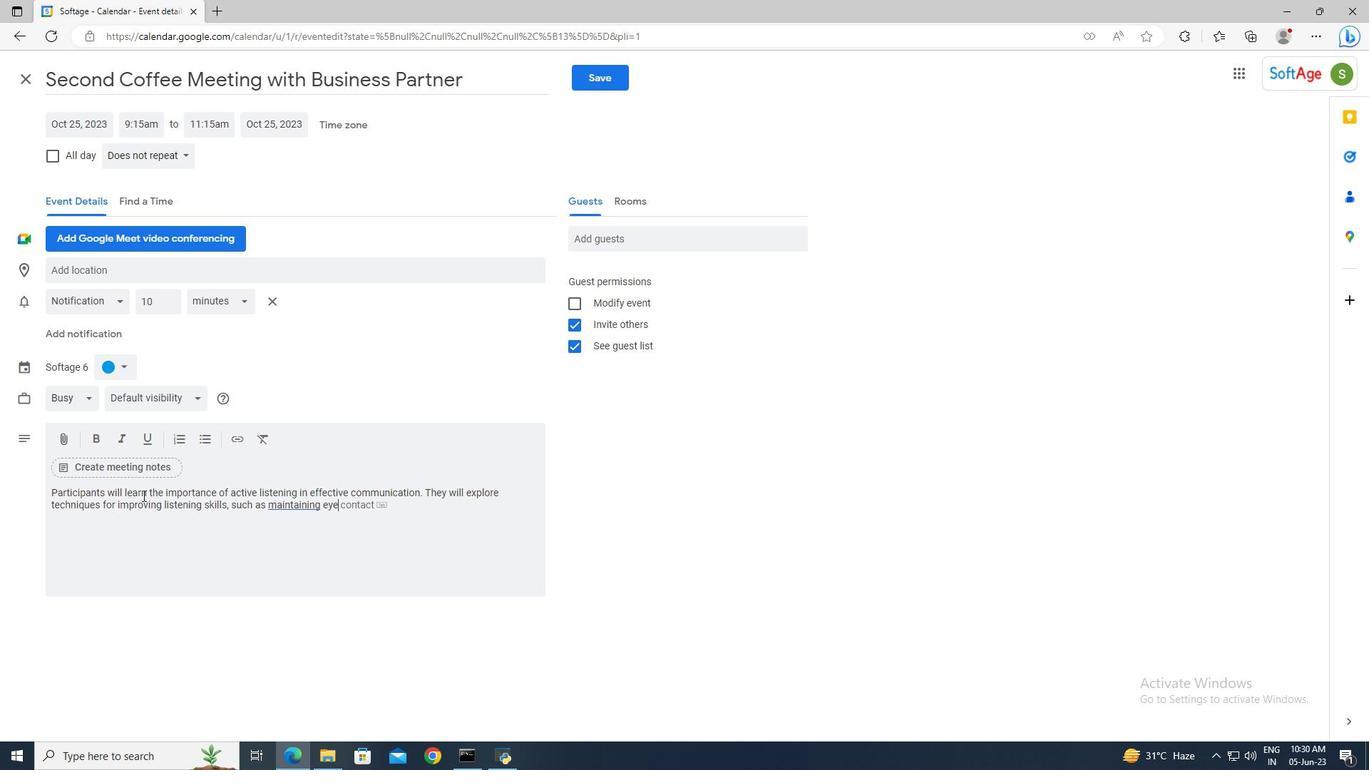 
Action: Mouse moved to (125, 360)
Screenshot: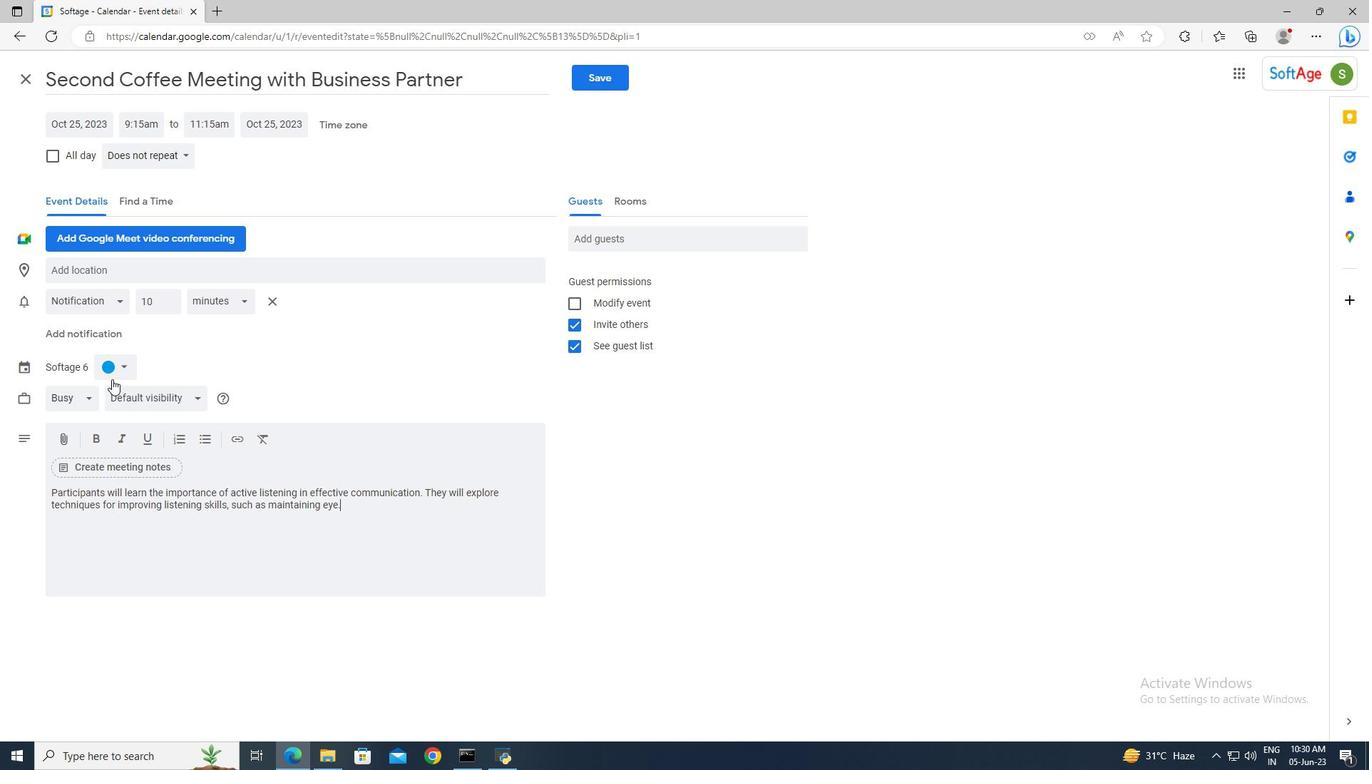 
Action: Mouse pressed left at (125, 360)
Screenshot: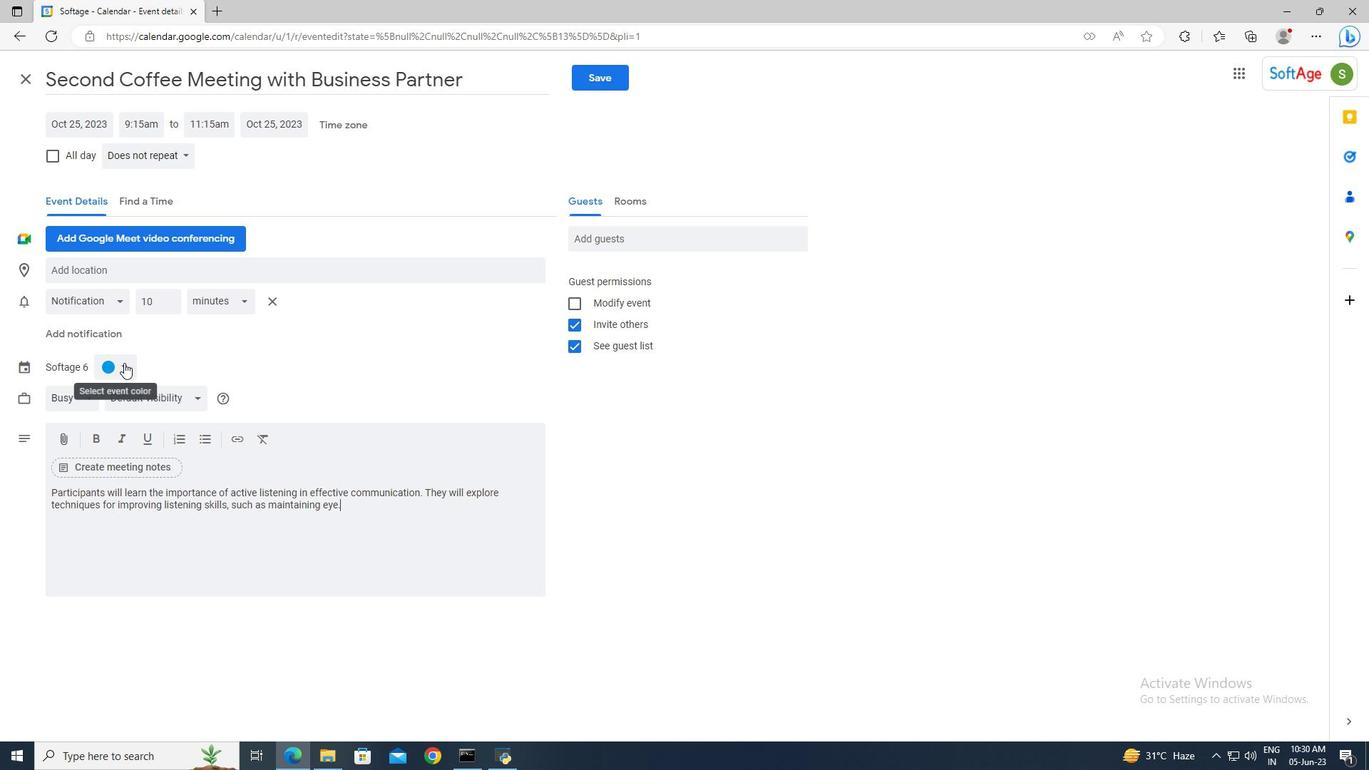
Action: Mouse moved to (109, 405)
Screenshot: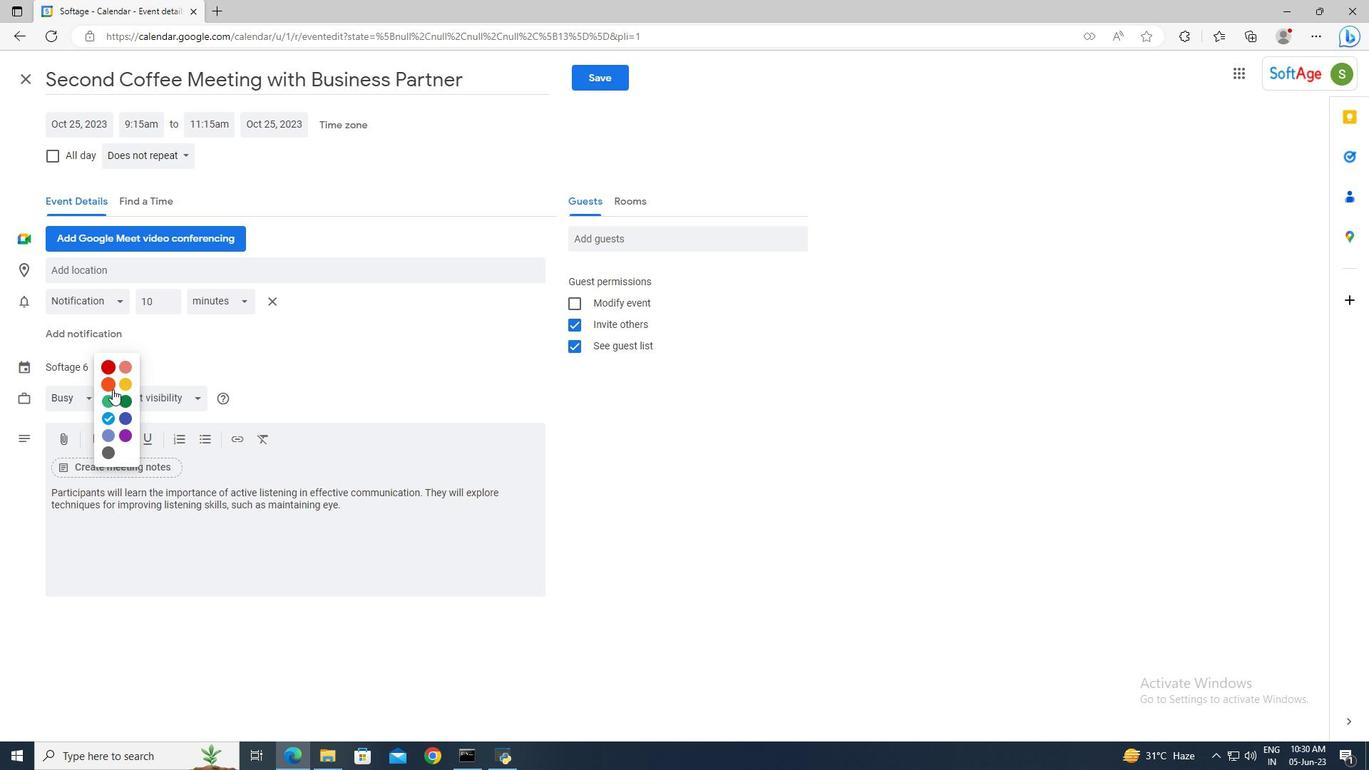 
Action: Mouse pressed left at (109, 405)
Screenshot: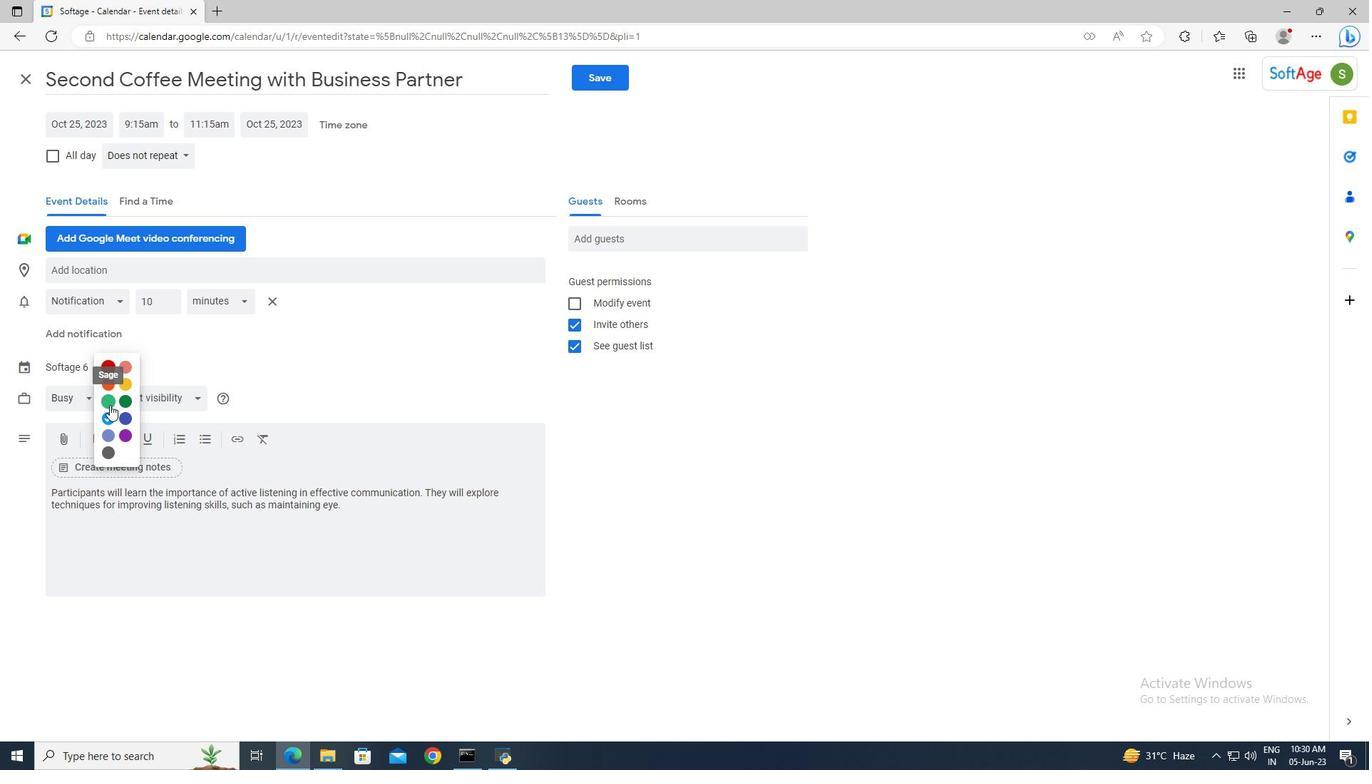
Action: Mouse moved to (118, 275)
Screenshot: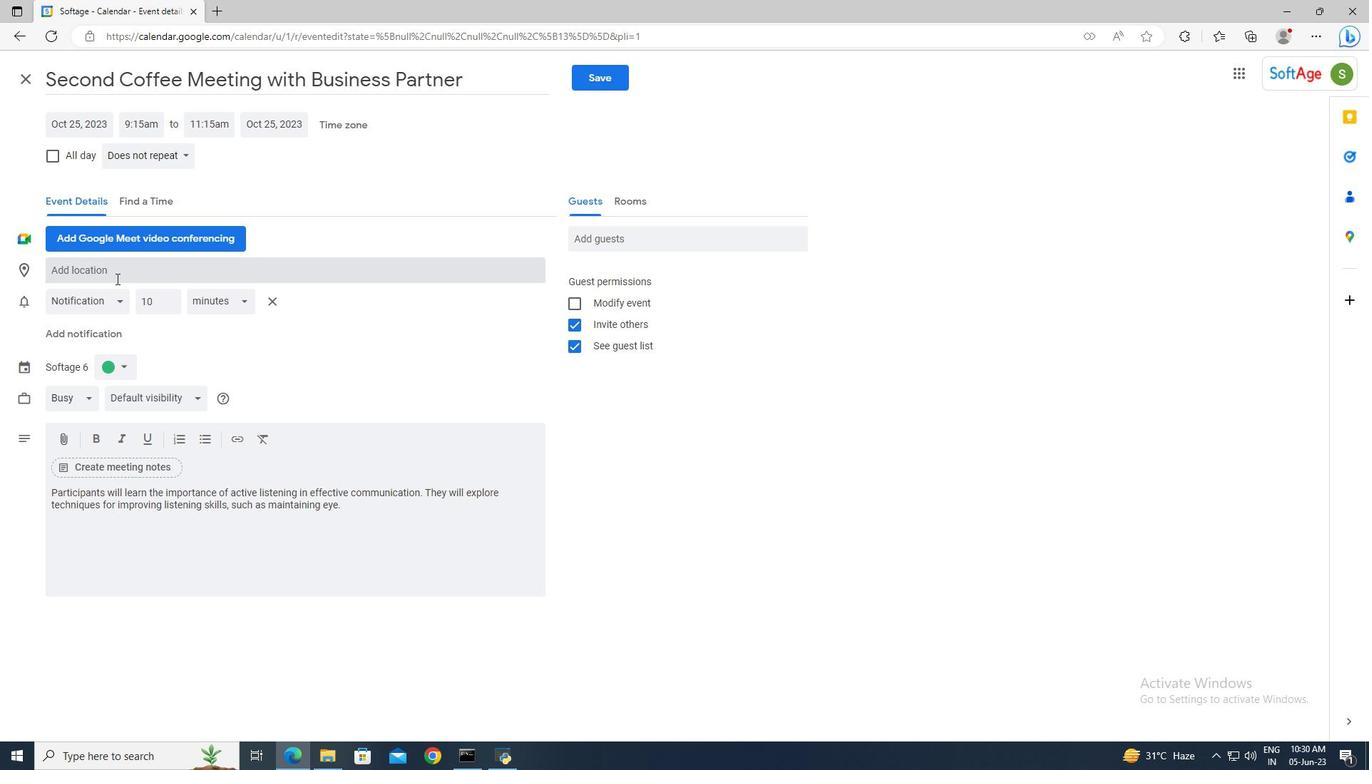 
Action: Mouse pressed left at (118, 275)
Screenshot: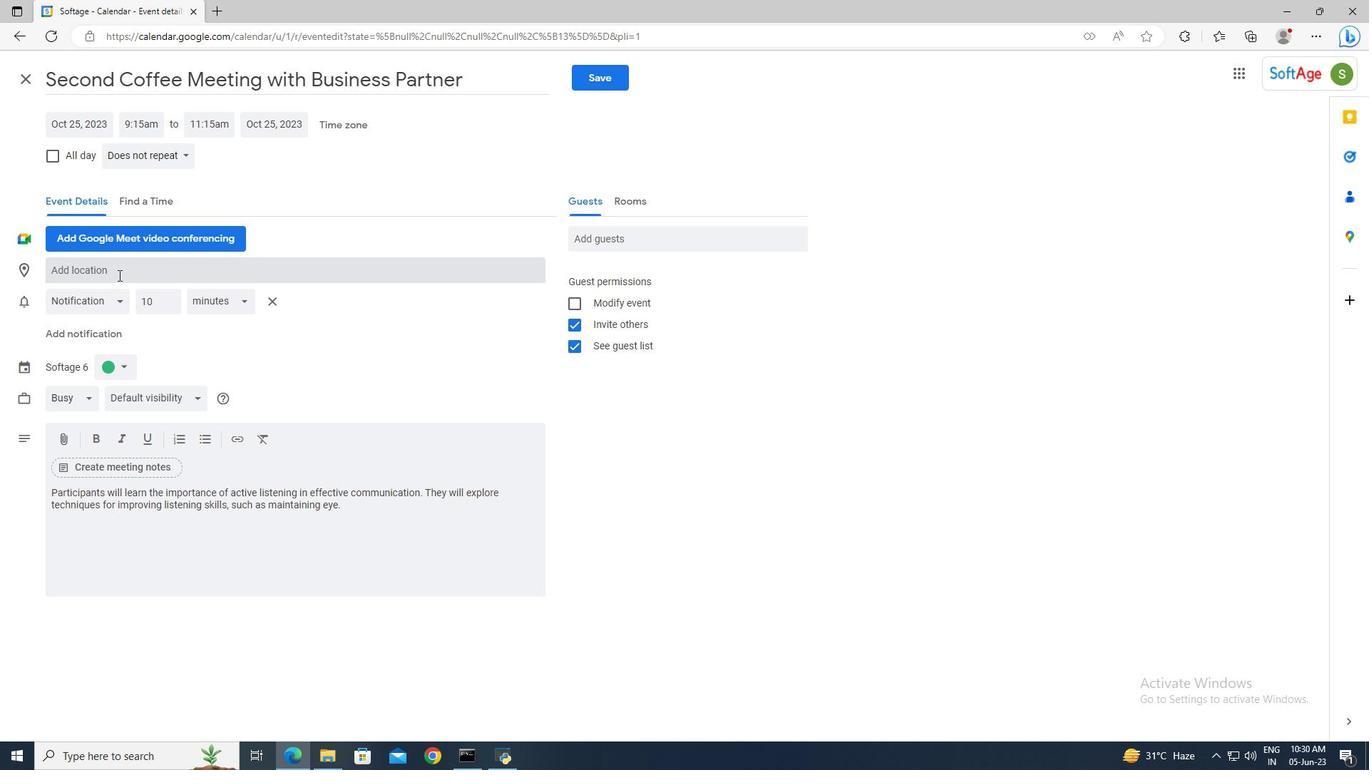 
Action: Mouse moved to (122, 276)
Screenshot: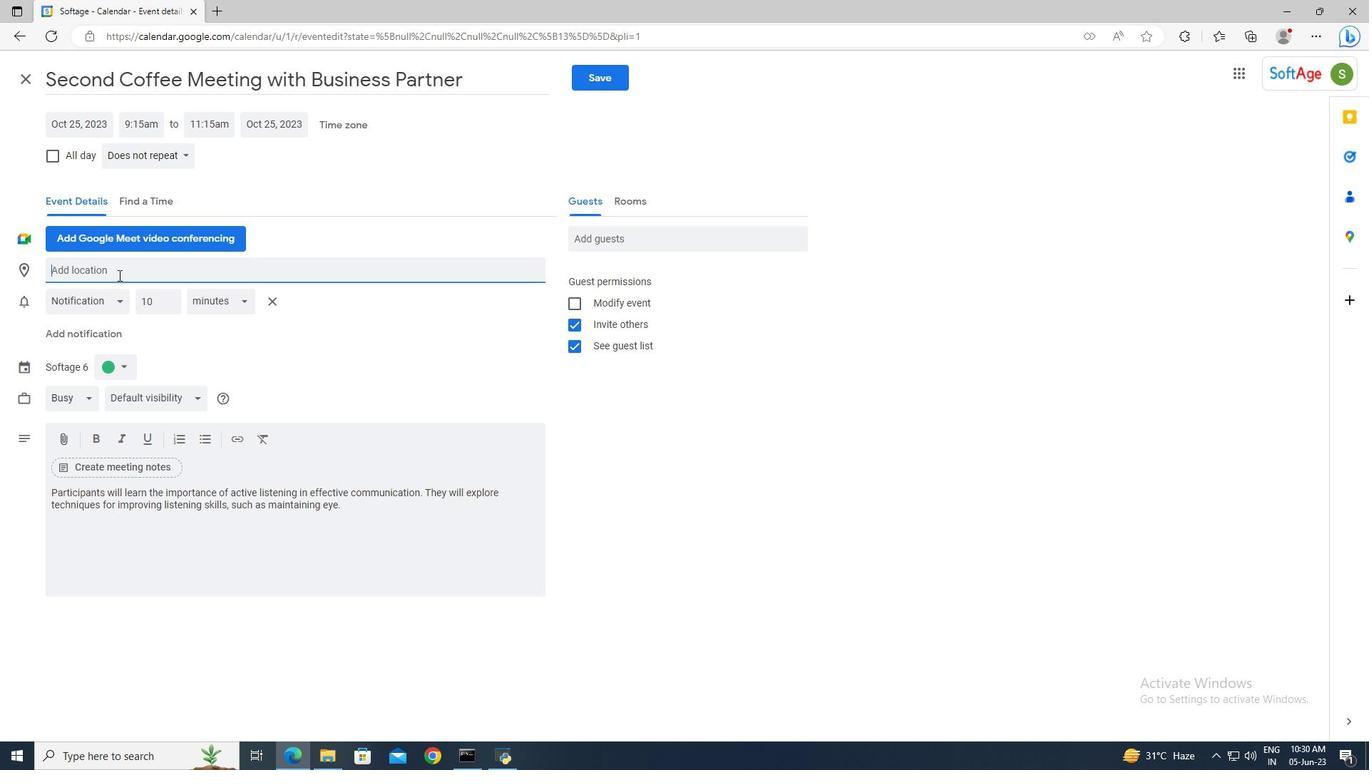 
Action: Key pressed 789<Key.space><Key.shift>Great<Key.space><Key.shift>Sphinx<Key.space>of<Key.space><Key.shift>Giza,<Key.space><Key.shift>Giza,<Key.space><Key.shift>Egypt<Key.enter>
Screenshot: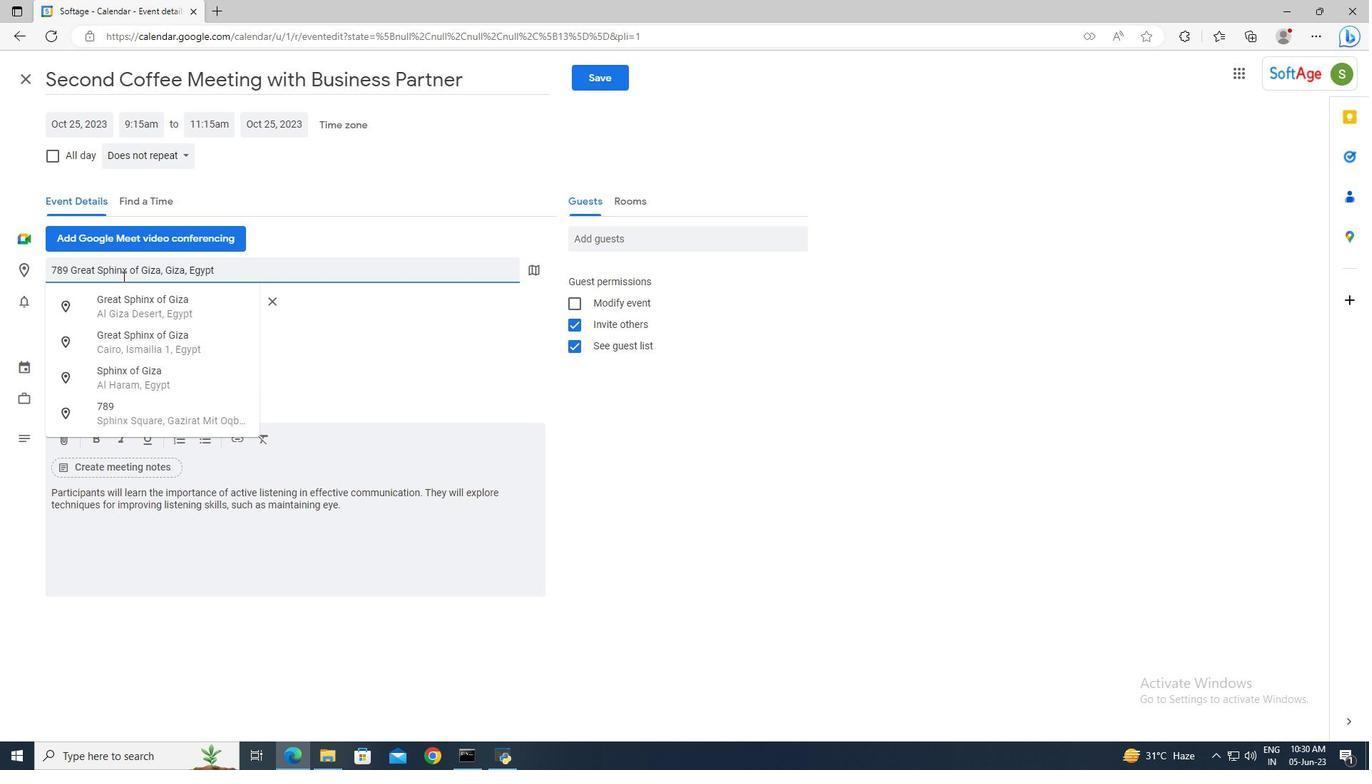
Action: Mouse moved to (609, 242)
Screenshot: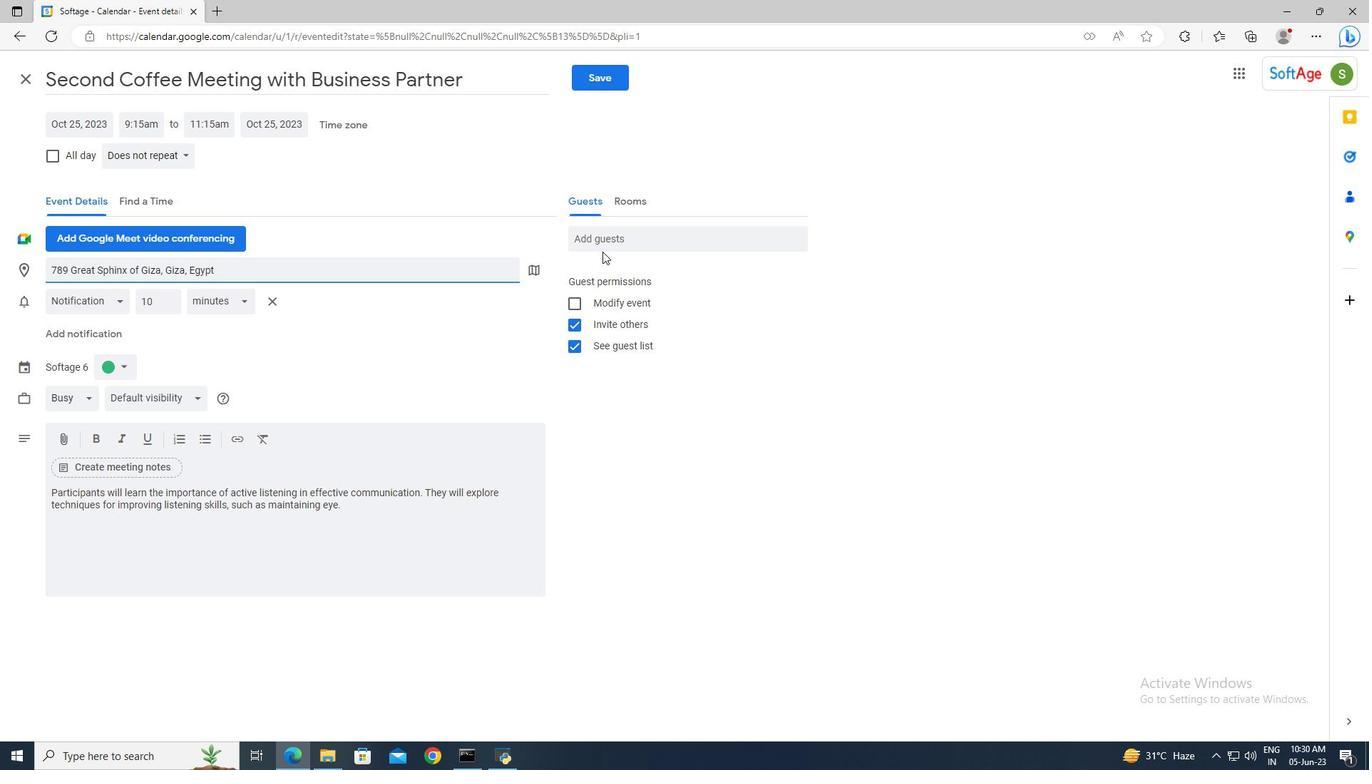 
Action: Mouse pressed left at (609, 242)
Screenshot: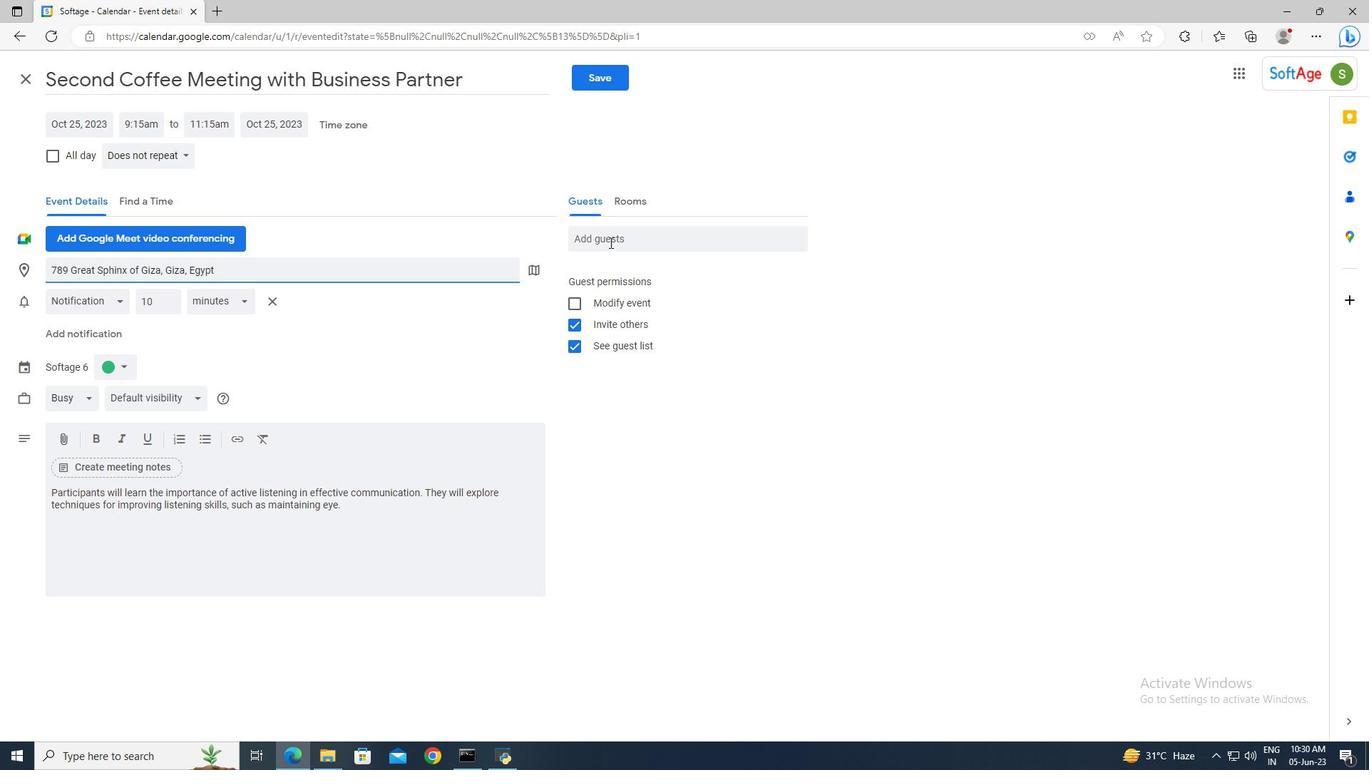 
Action: Mouse moved to (551, 216)
Screenshot: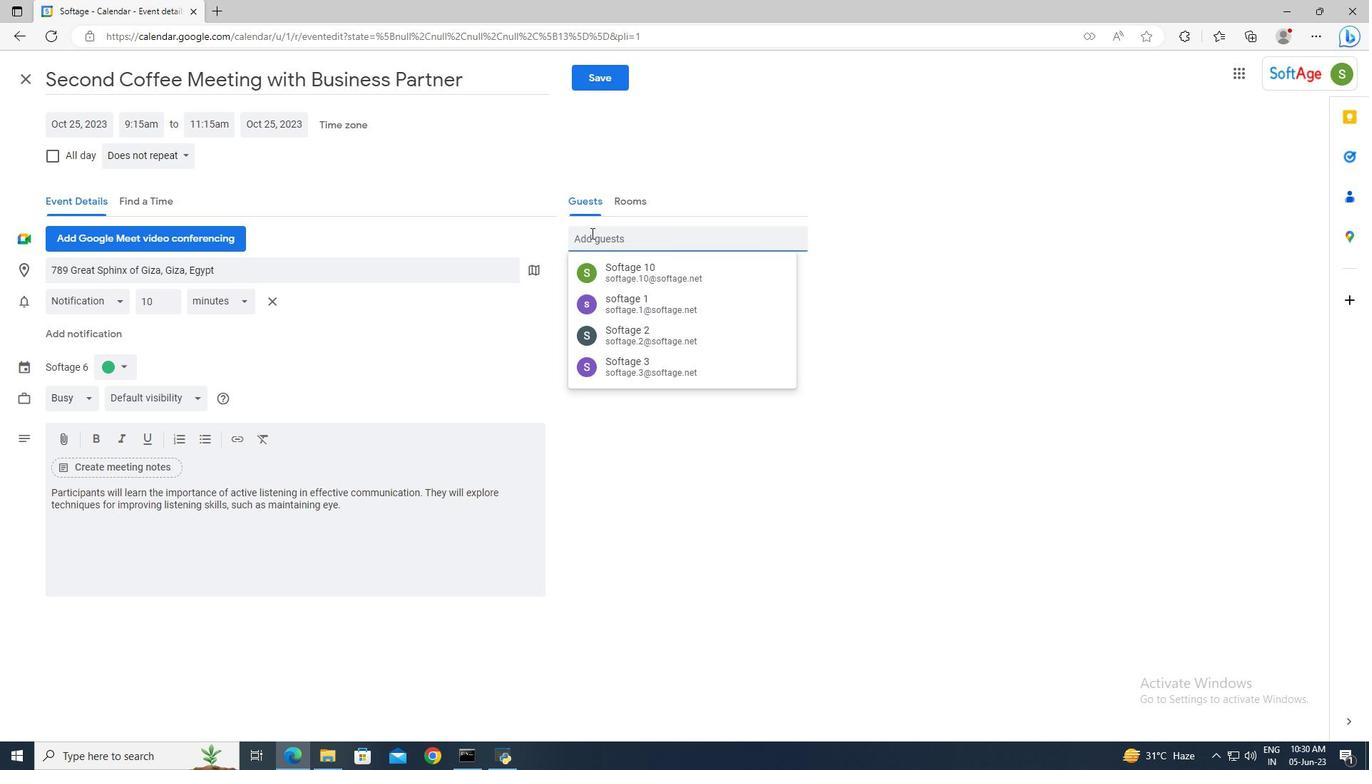 
Action: Key pressed softage.3<Key.shift><Key.shift><Key.shift><Key.shift>@softage.net<Key.enter>softage.4<Key.shift>@softage.net<Key.enter>
Screenshot: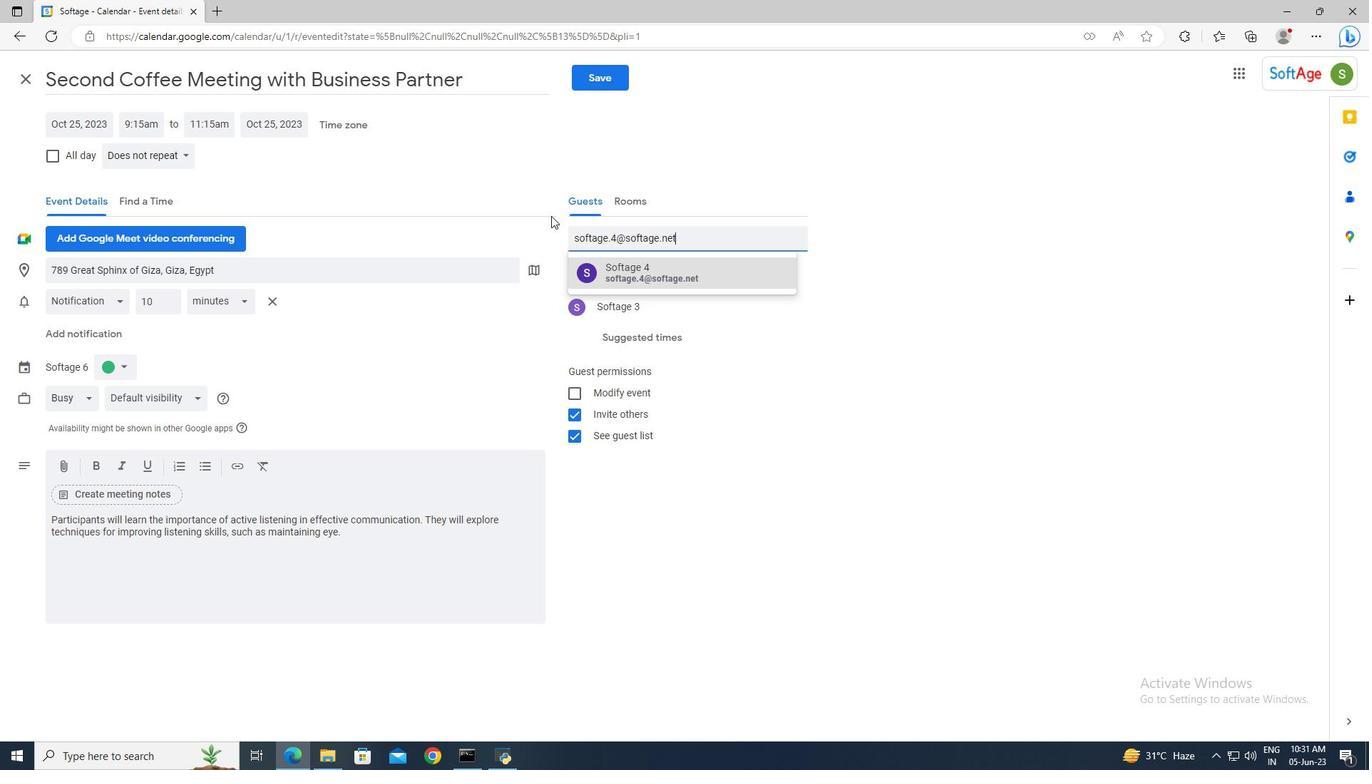 
Action: Mouse moved to (171, 154)
Screenshot: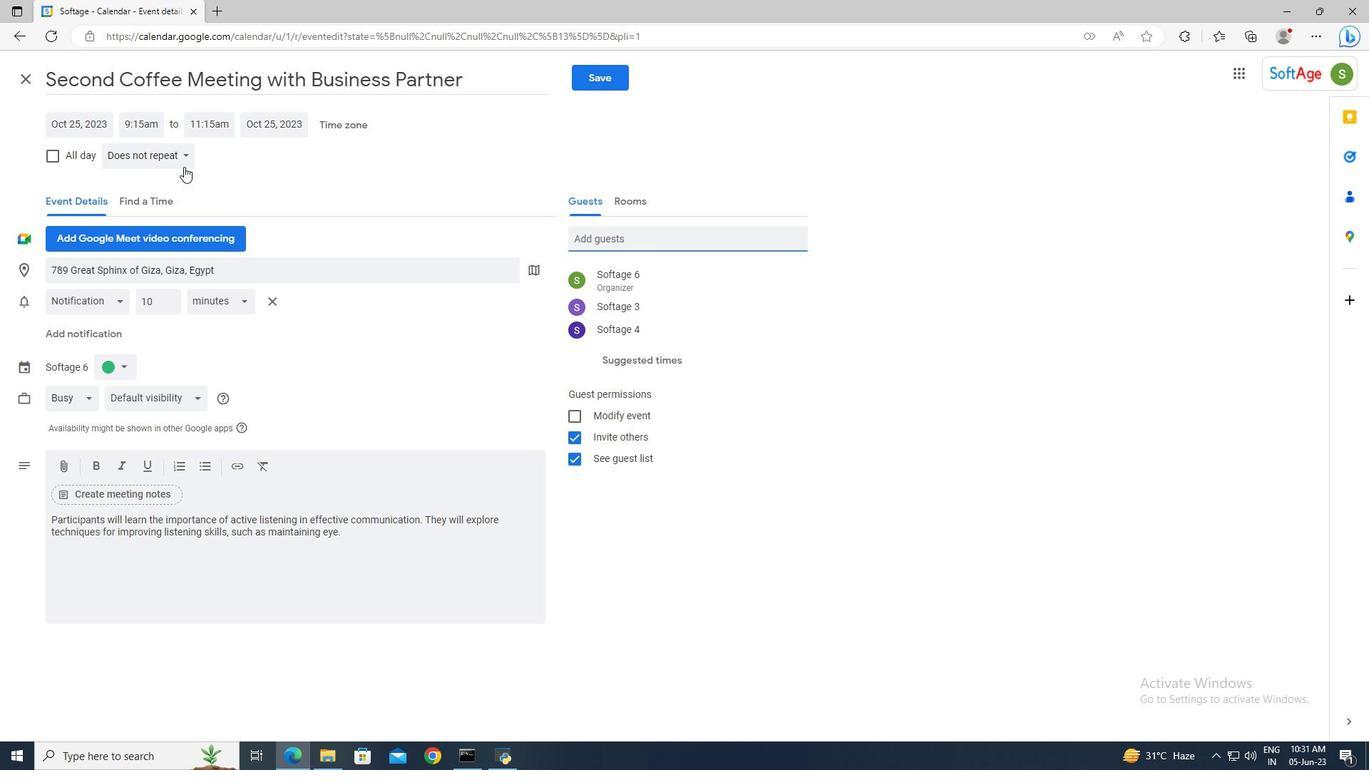 
Action: Mouse pressed left at (171, 154)
Screenshot: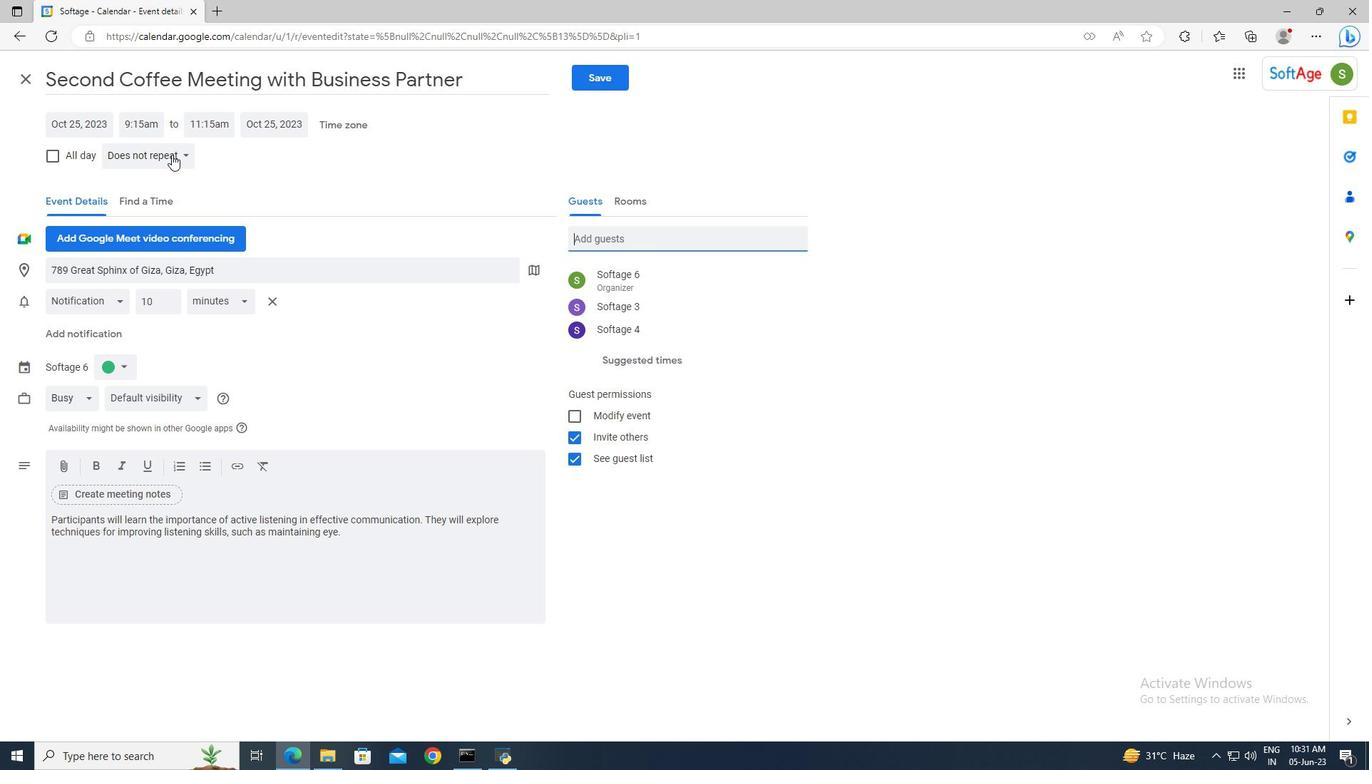 
Action: Mouse moved to (181, 335)
Screenshot: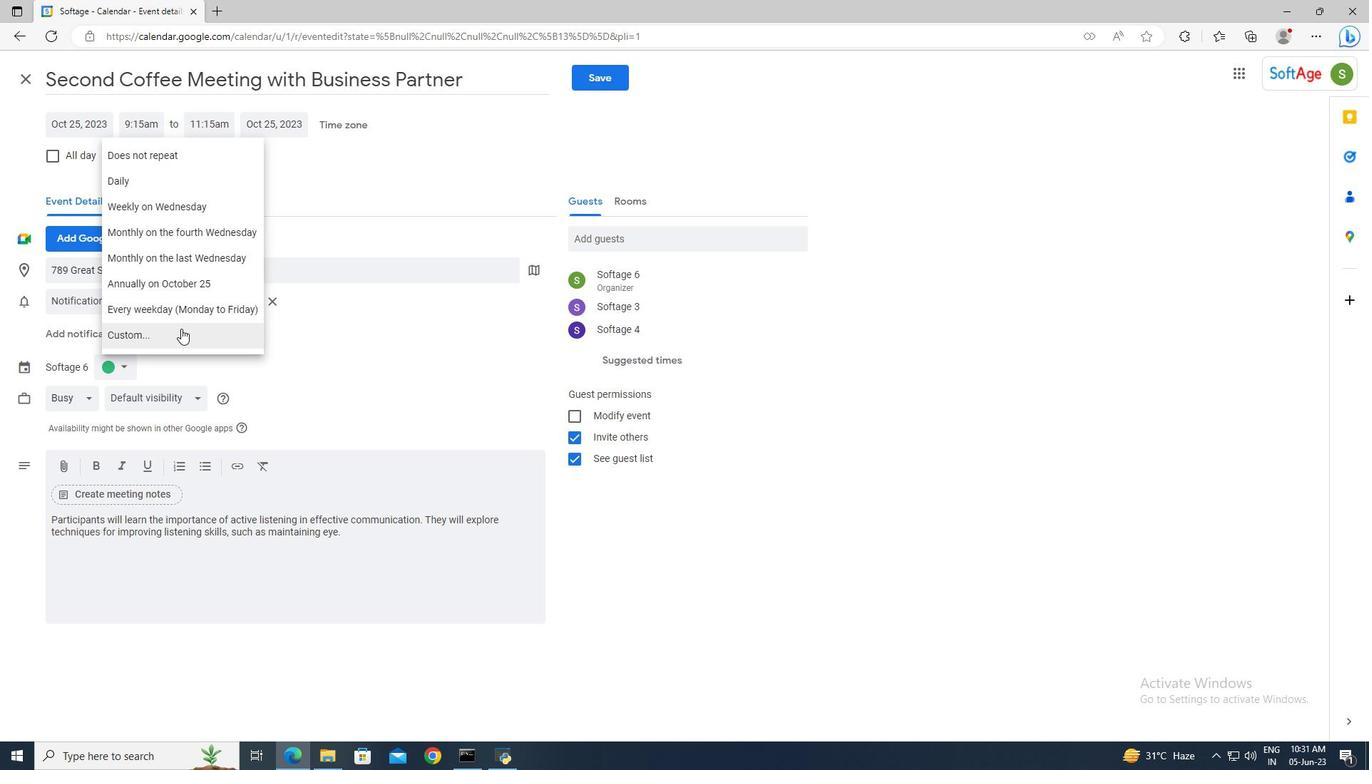 
Action: Mouse pressed left at (181, 335)
Screenshot: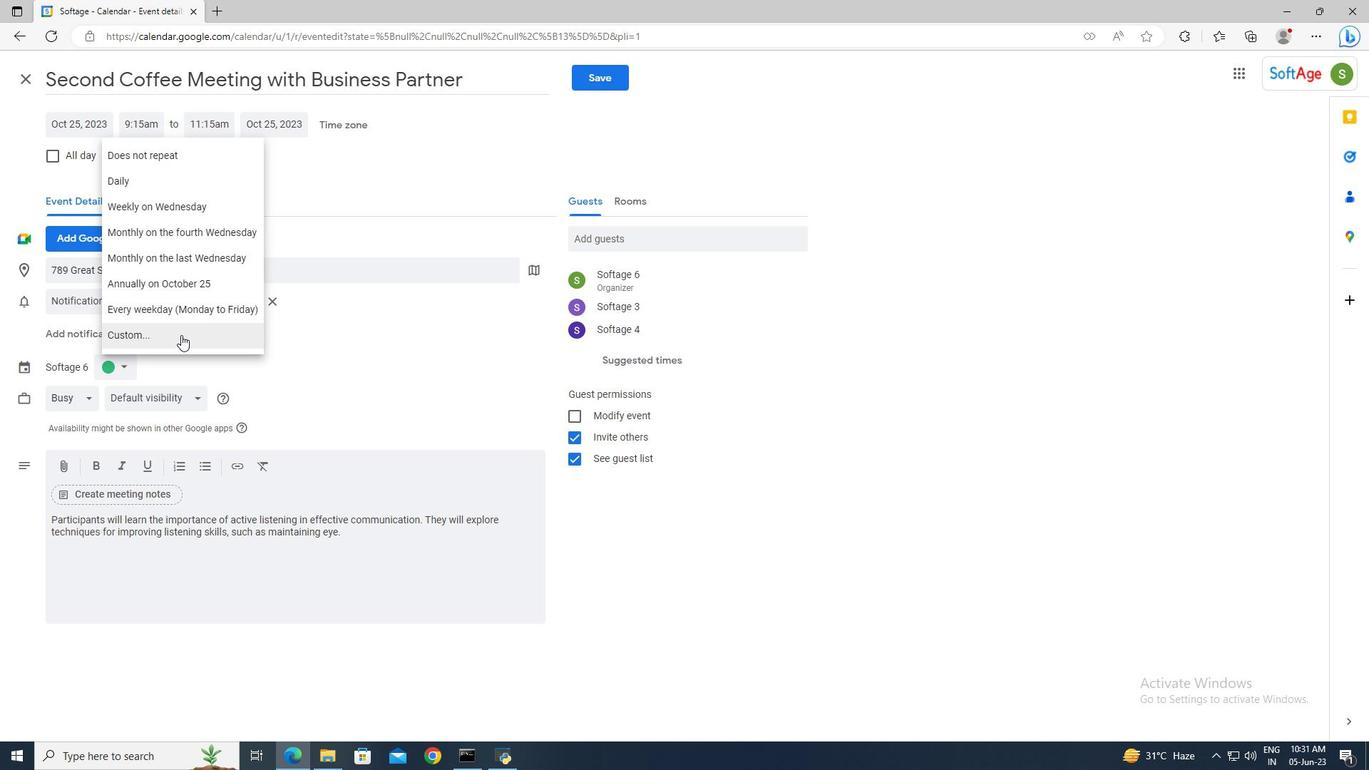 
Action: Mouse moved to (569, 373)
Screenshot: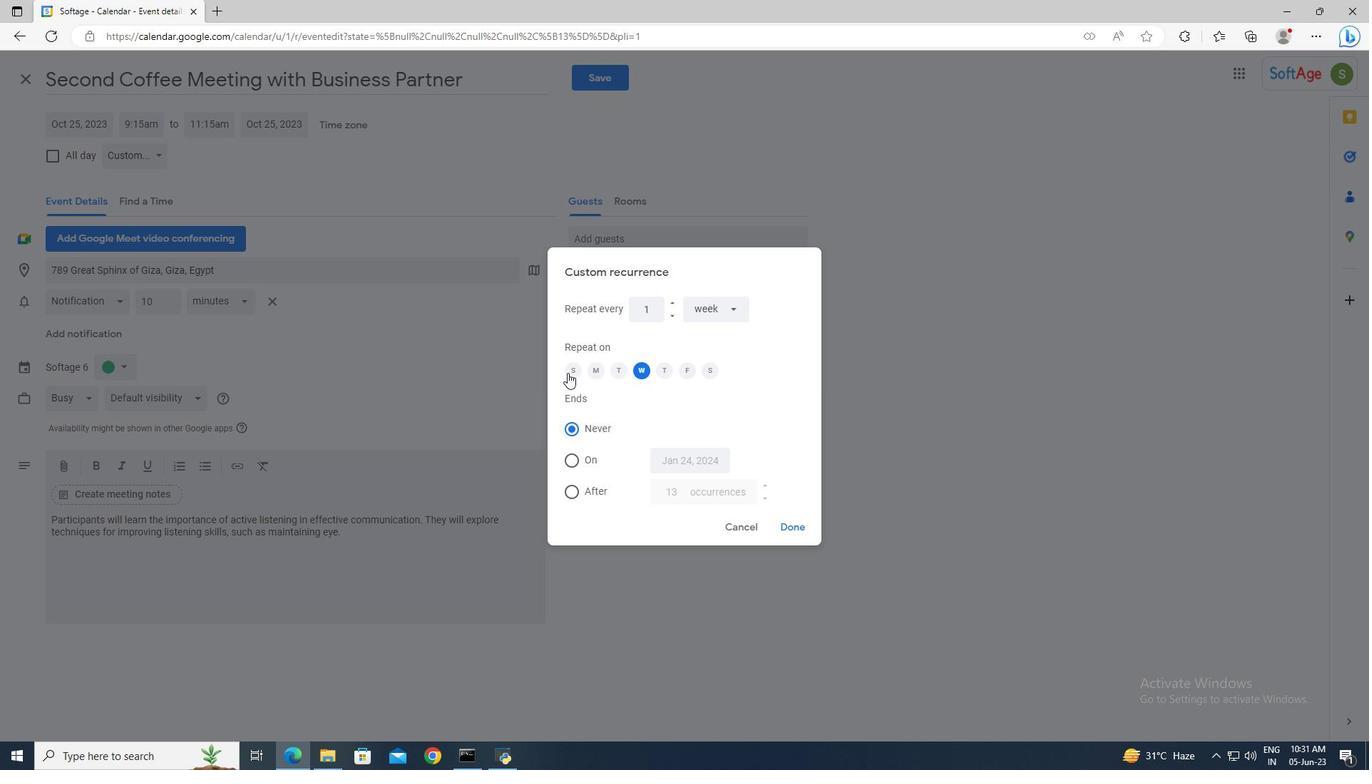 
Action: Mouse pressed left at (569, 373)
Screenshot: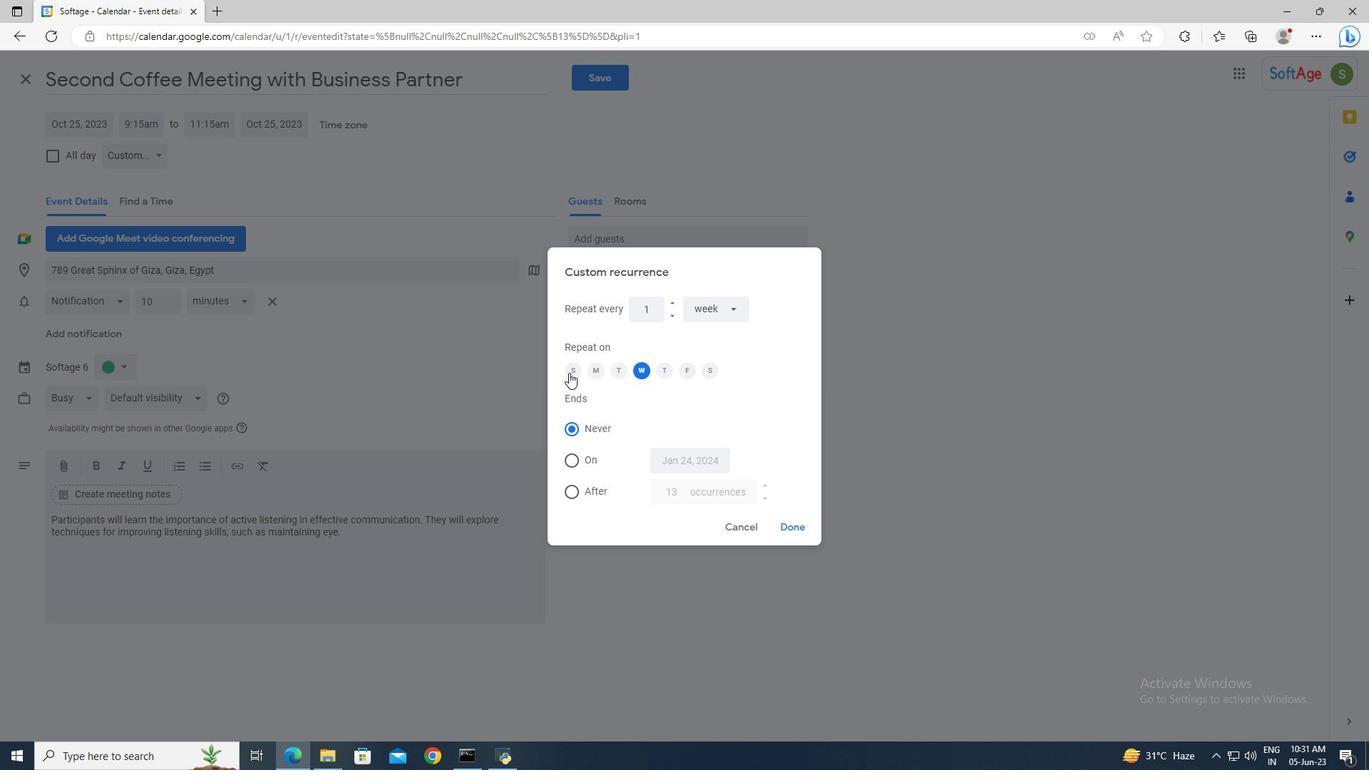 
Action: Mouse moved to (640, 375)
Screenshot: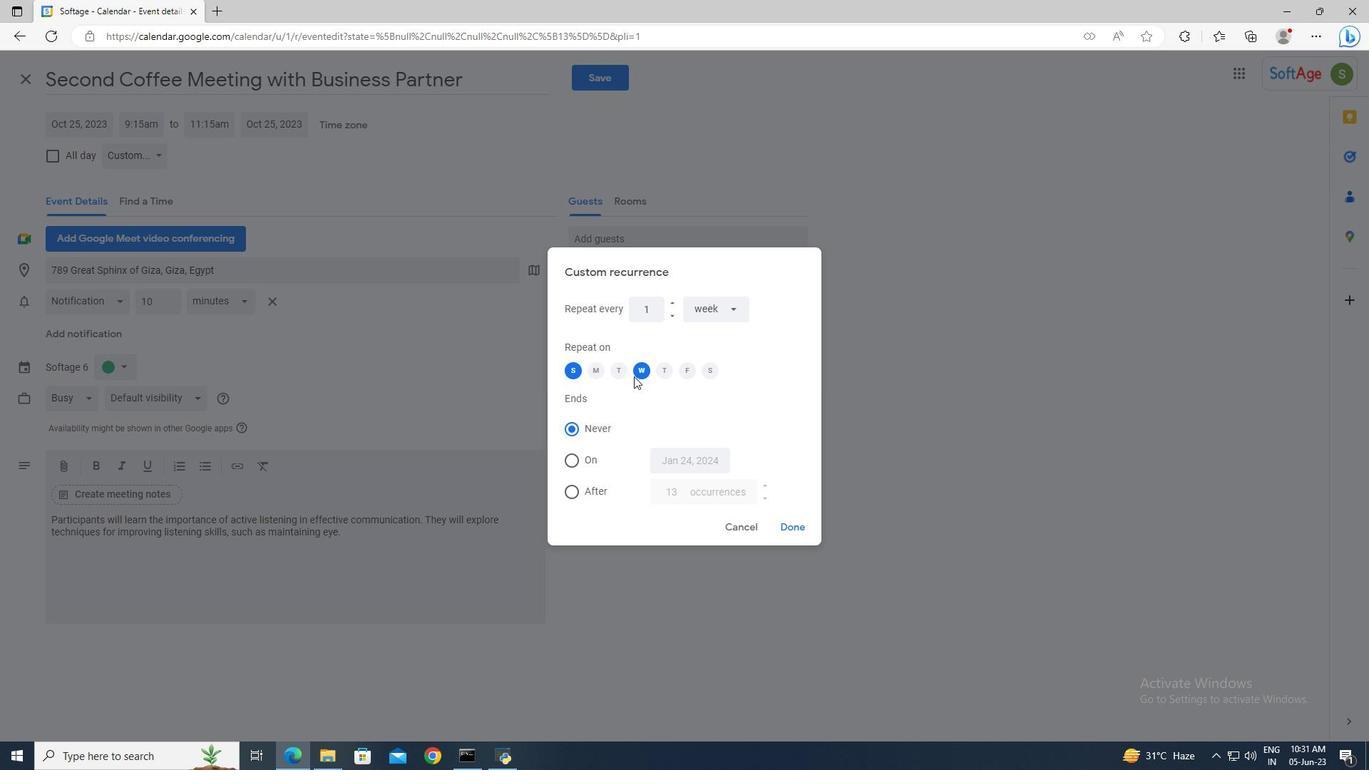 
Action: Mouse pressed left at (640, 375)
Screenshot: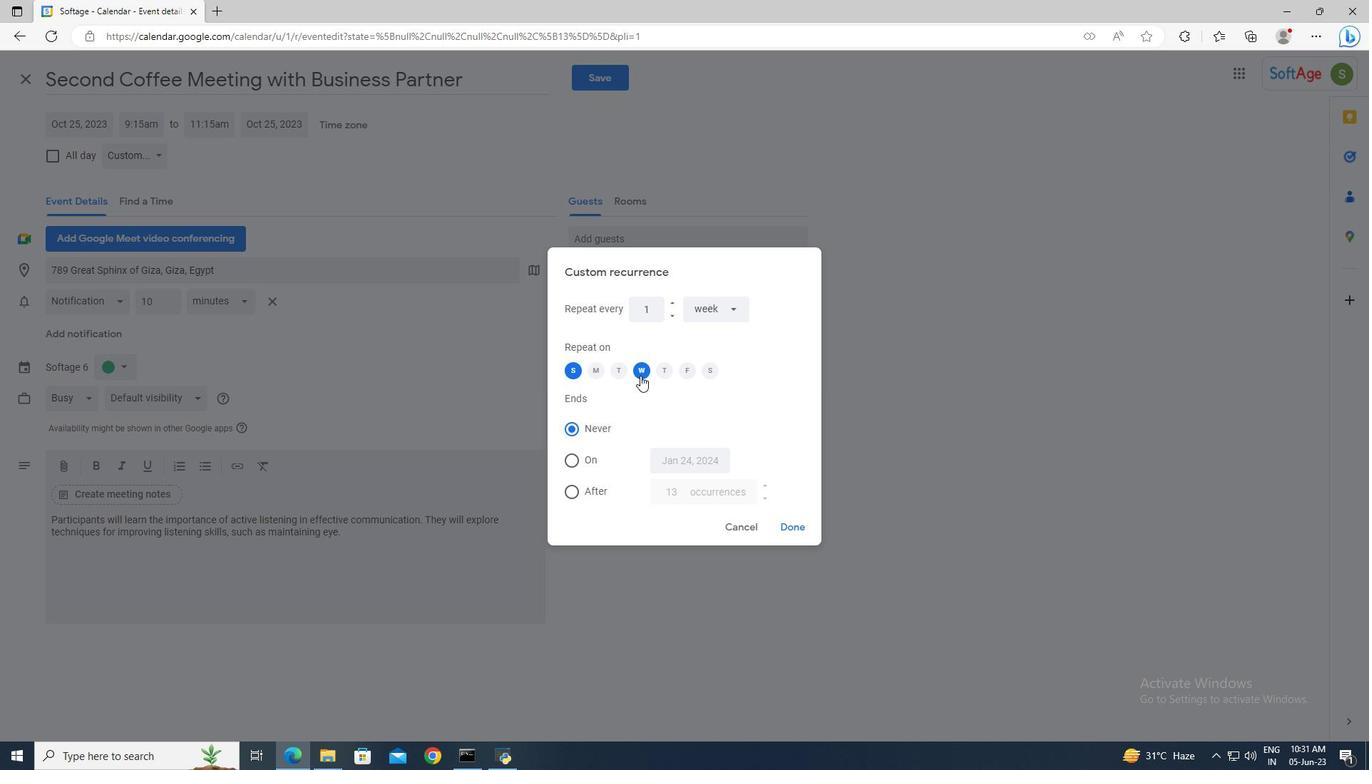 
Action: Mouse moved to (783, 525)
Screenshot: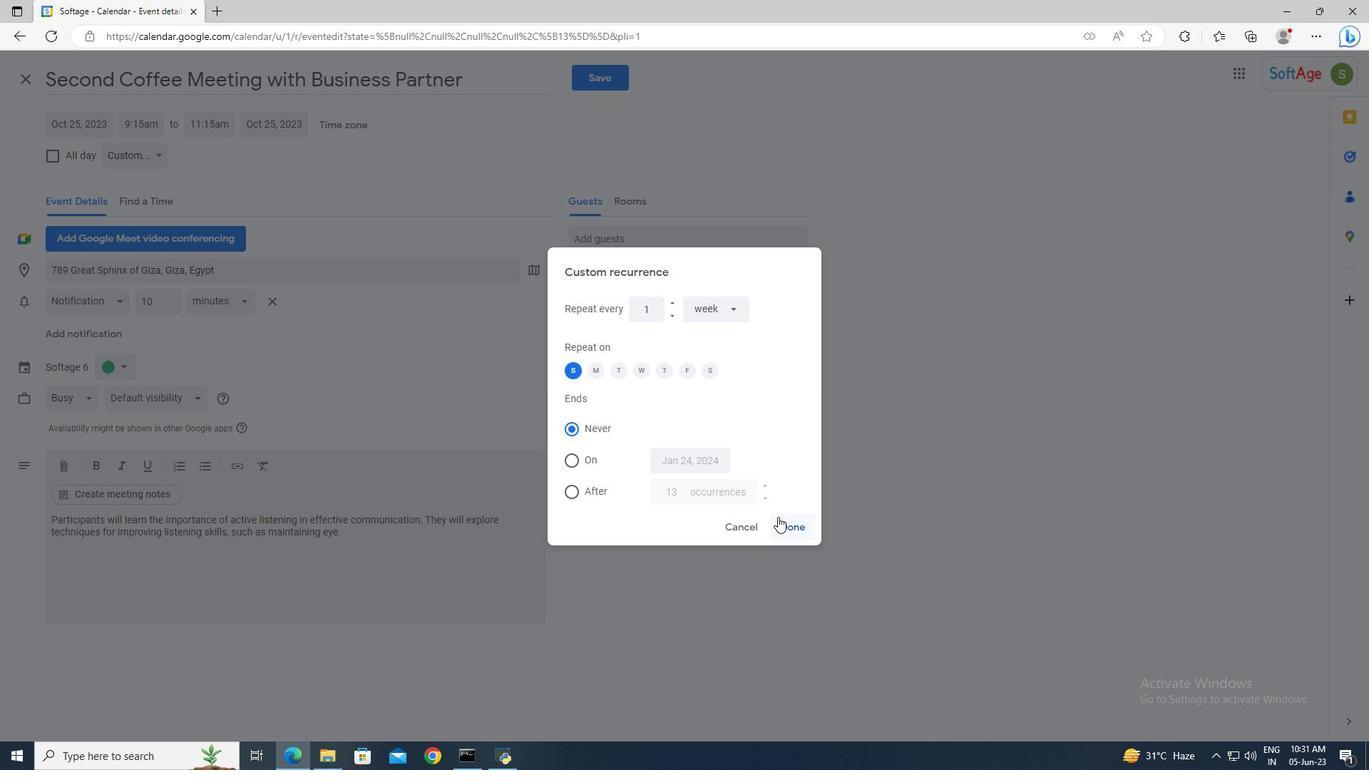 
Action: Mouse pressed left at (783, 525)
Screenshot: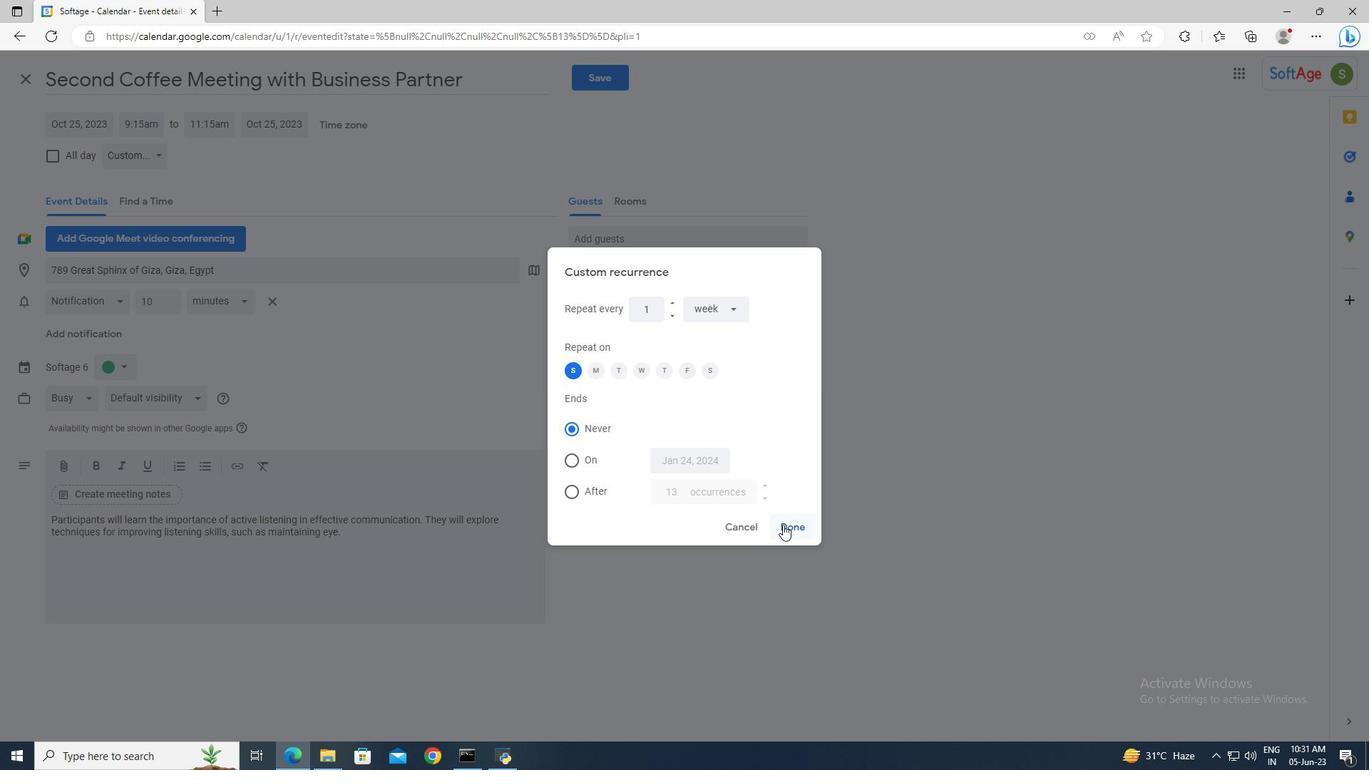 
Action: Mouse moved to (599, 77)
Screenshot: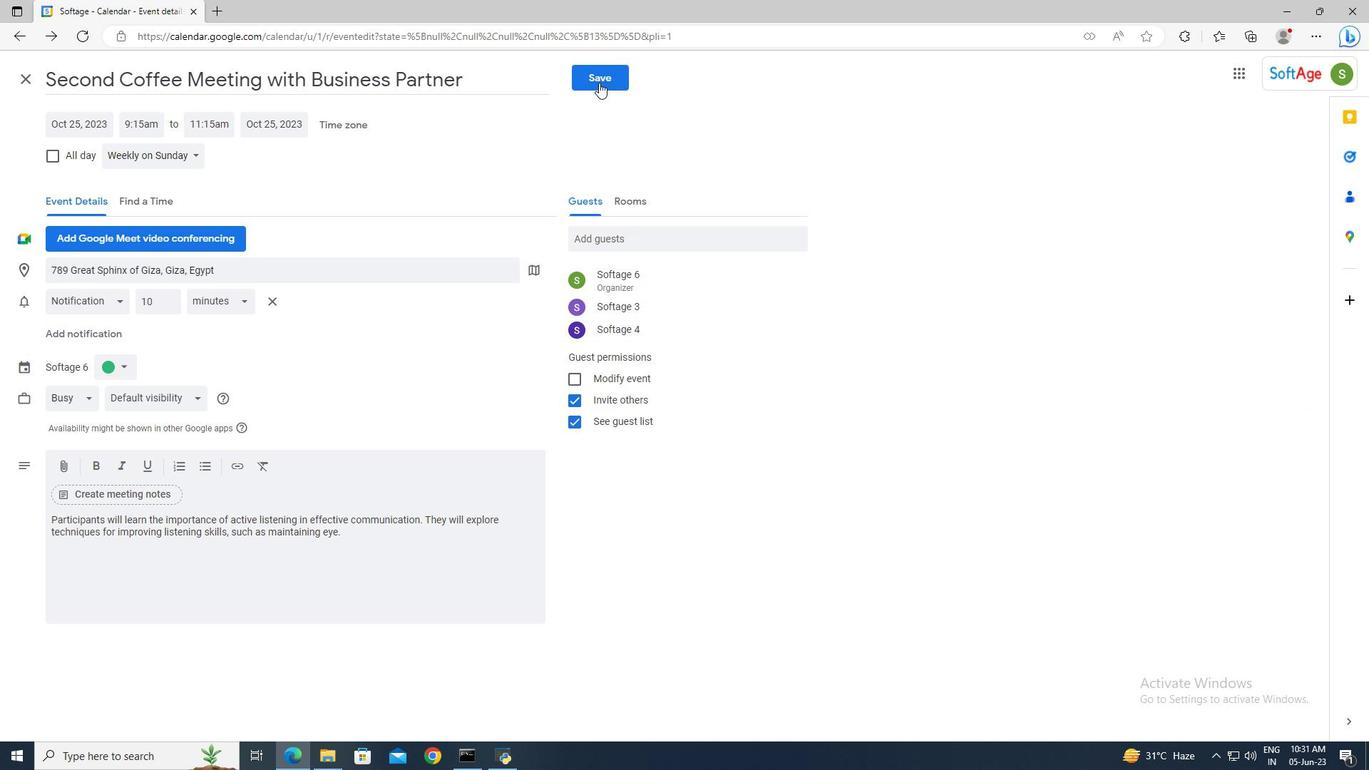 
Action: Mouse pressed left at (599, 77)
Screenshot: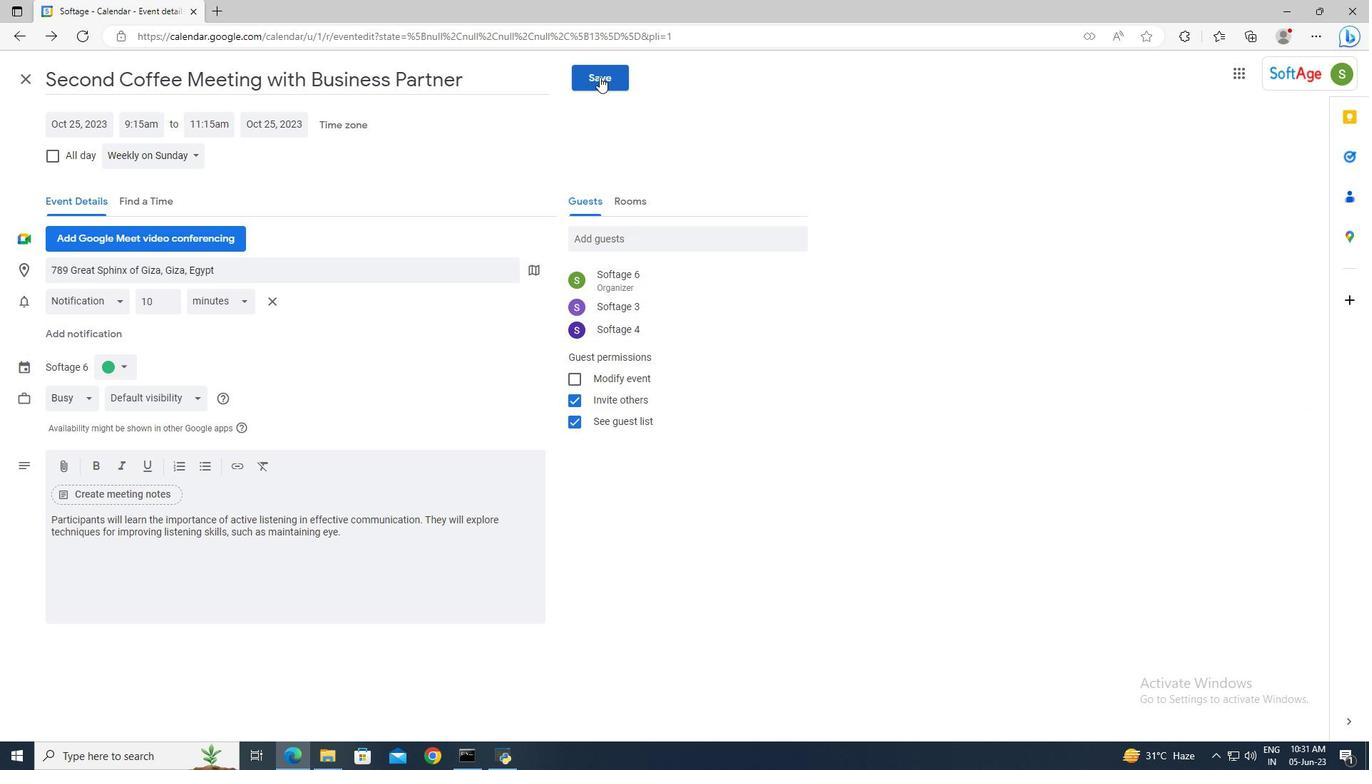 
Action: Mouse moved to (811, 425)
Screenshot: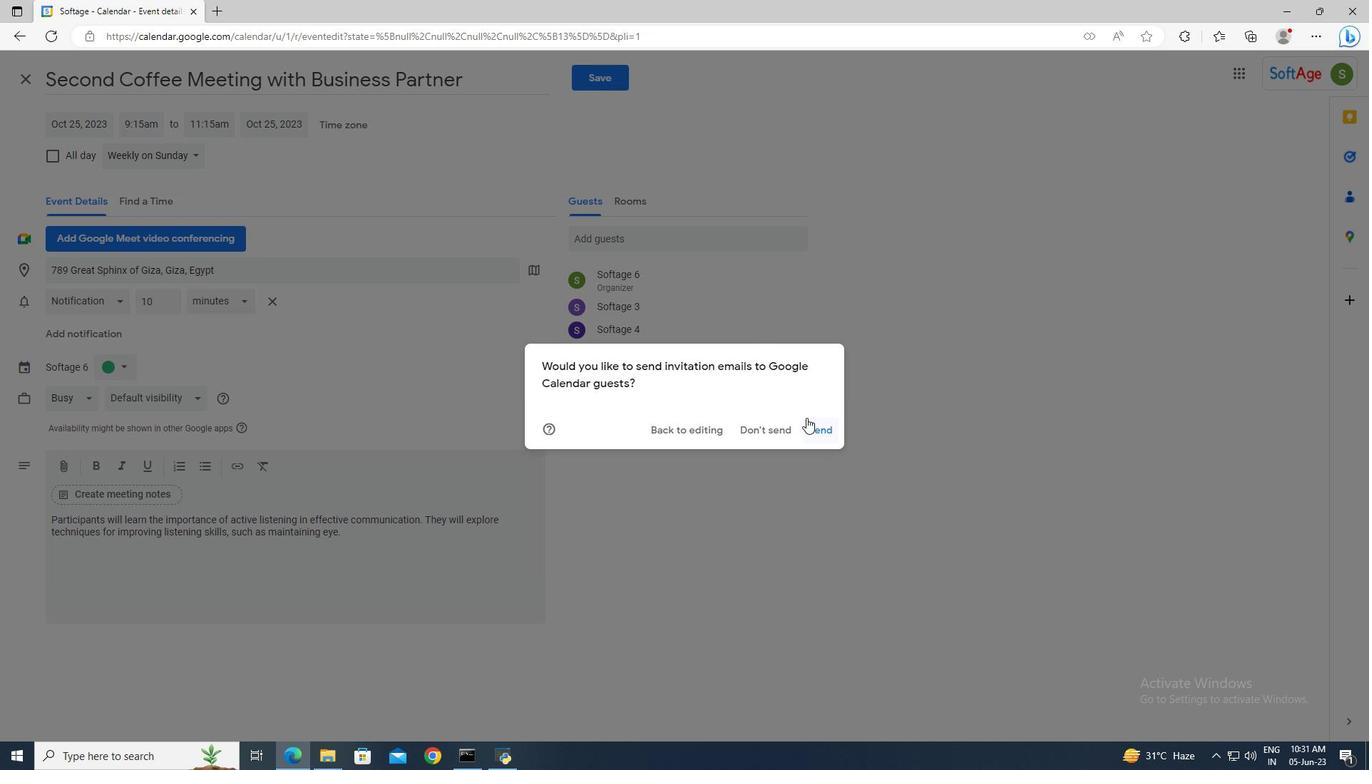 
Action: Mouse pressed left at (811, 425)
Screenshot: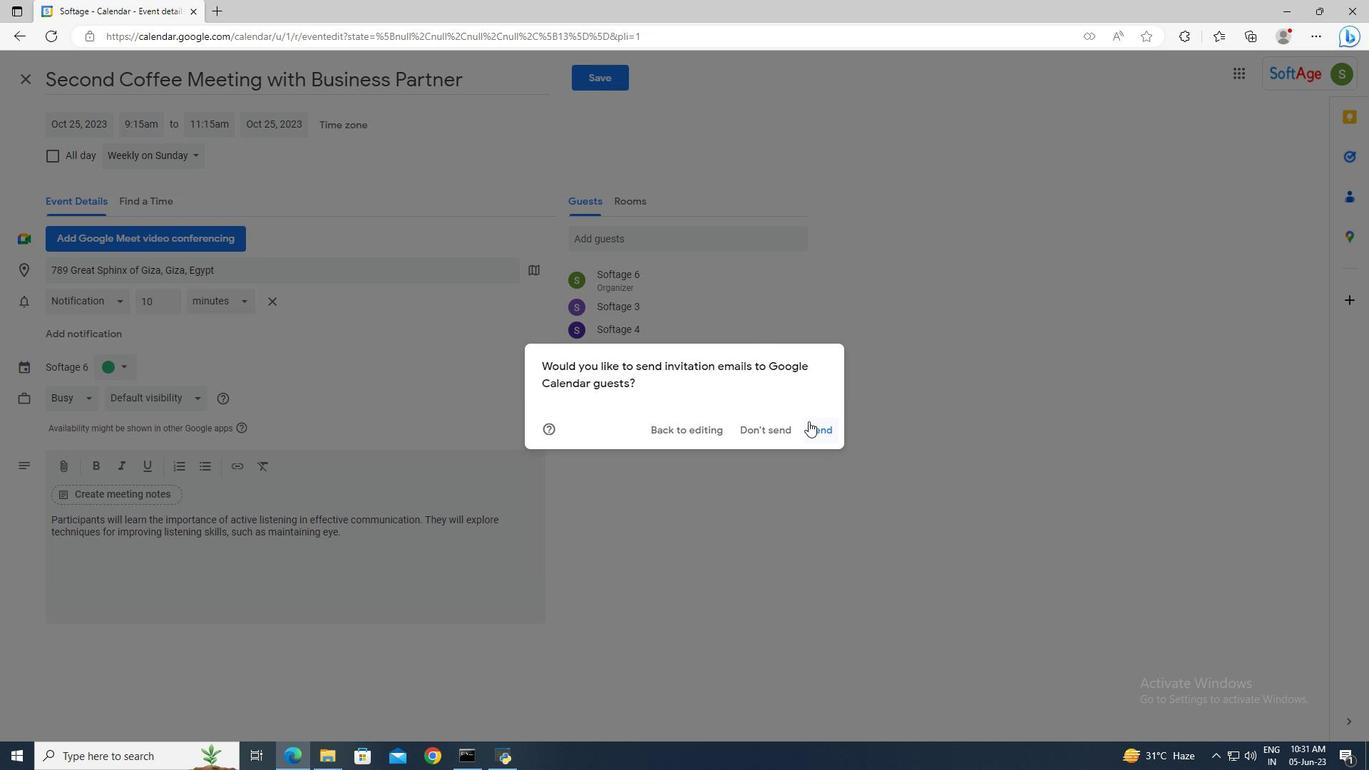 
